 Task: For heading Arial with bold.  font size for heading22,  'Change the font style of data to'Arial Narrow.  and font size to 14,  Change the alignment of both headline & data to Align middle.  In the sheet   Innovate Sales templetes book
Action: Mouse moved to (135, 164)
Screenshot: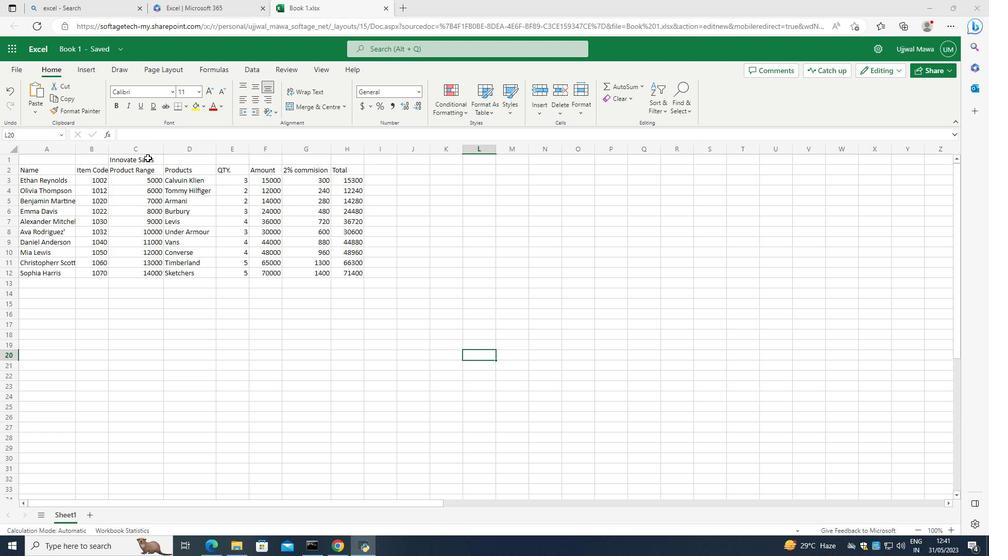 
Action: Mouse pressed left at (135, 164)
Screenshot: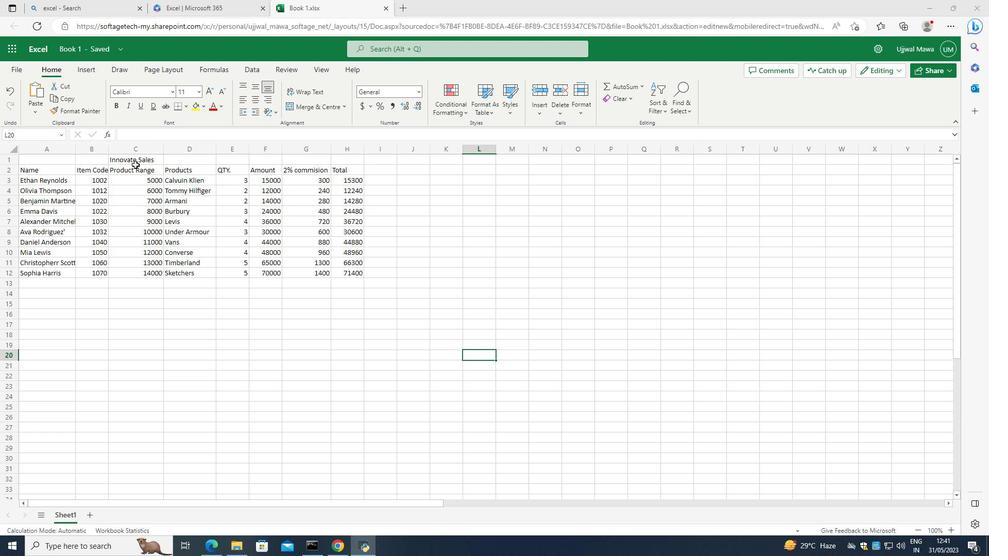 
Action: Mouse moved to (145, 341)
Screenshot: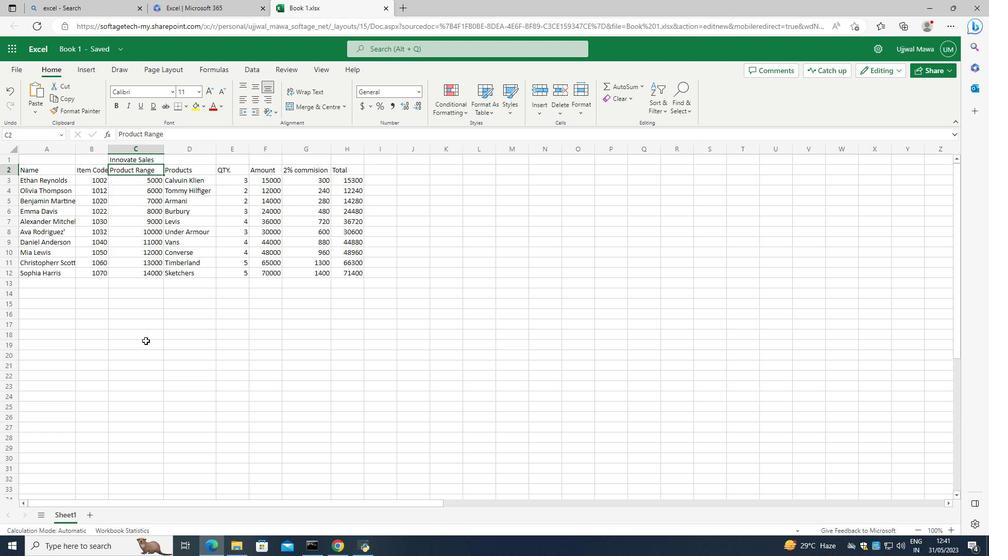 
Action: Mouse pressed left at (145, 341)
Screenshot: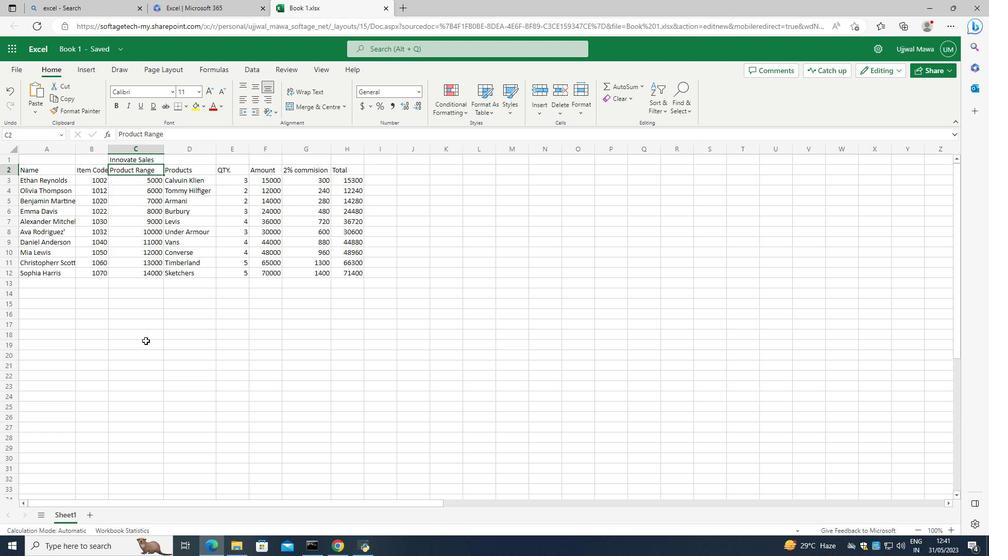 
Action: Mouse moved to (153, 158)
Screenshot: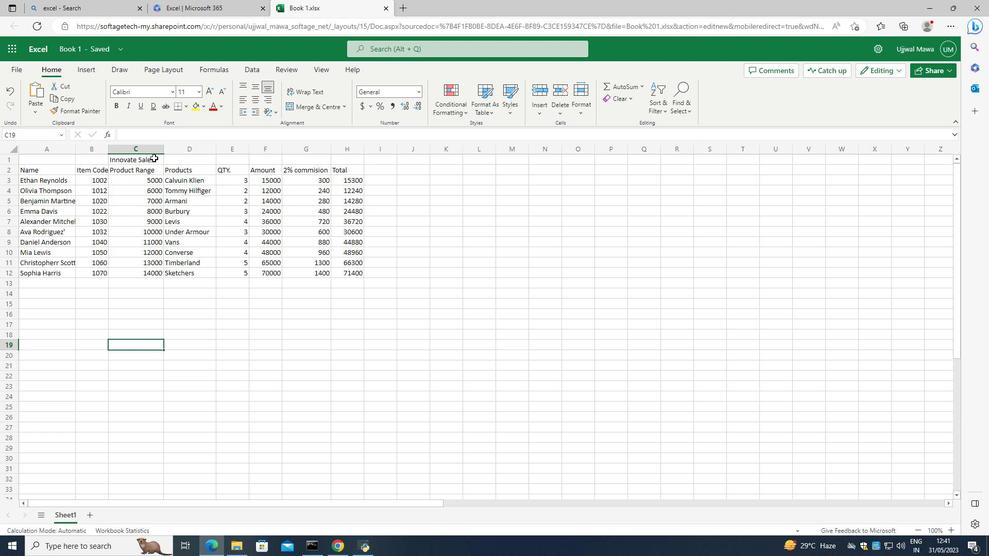 
Action: Mouse pressed left at (153, 158)
Screenshot: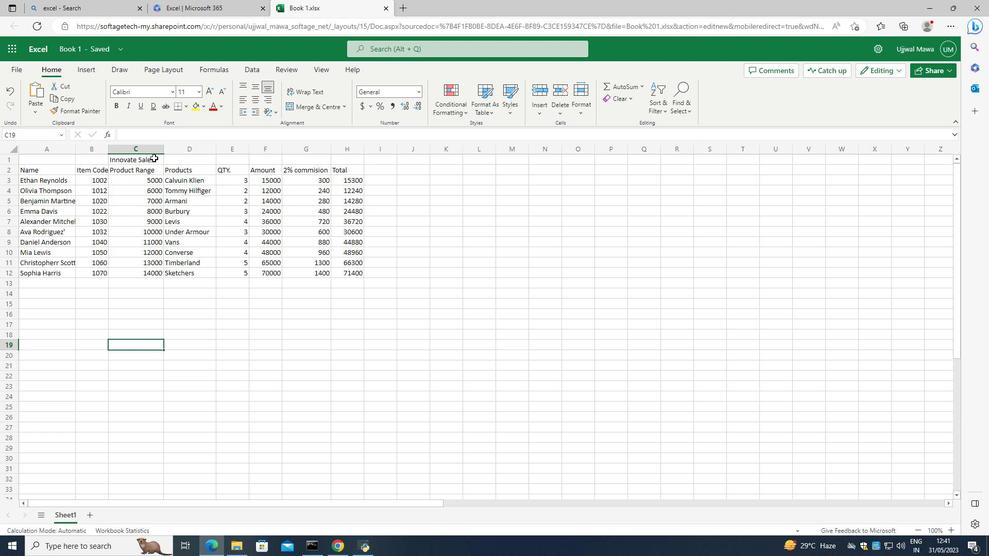 
Action: Mouse moved to (174, 93)
Screenshot: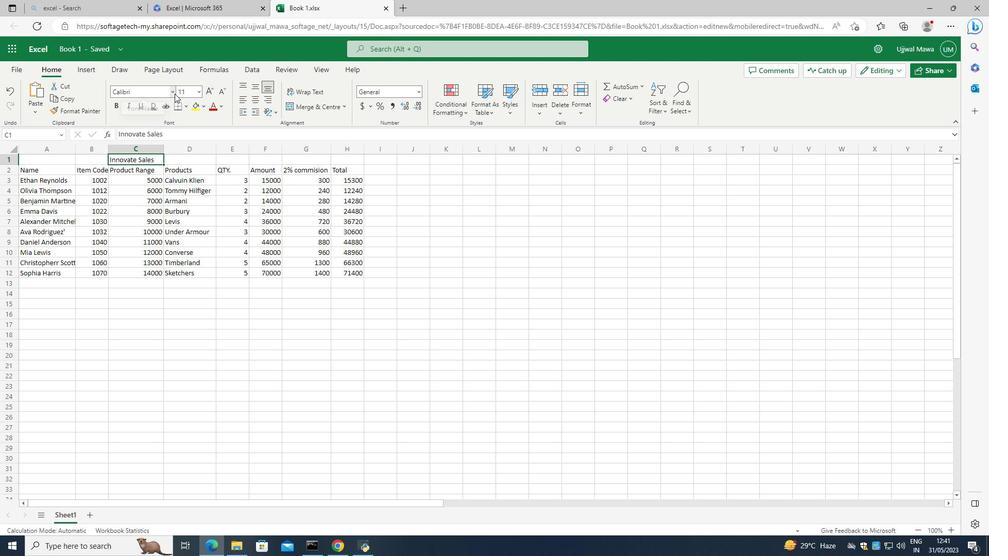 
Action: Mouse pressed left at (174, 93)
Screenshot: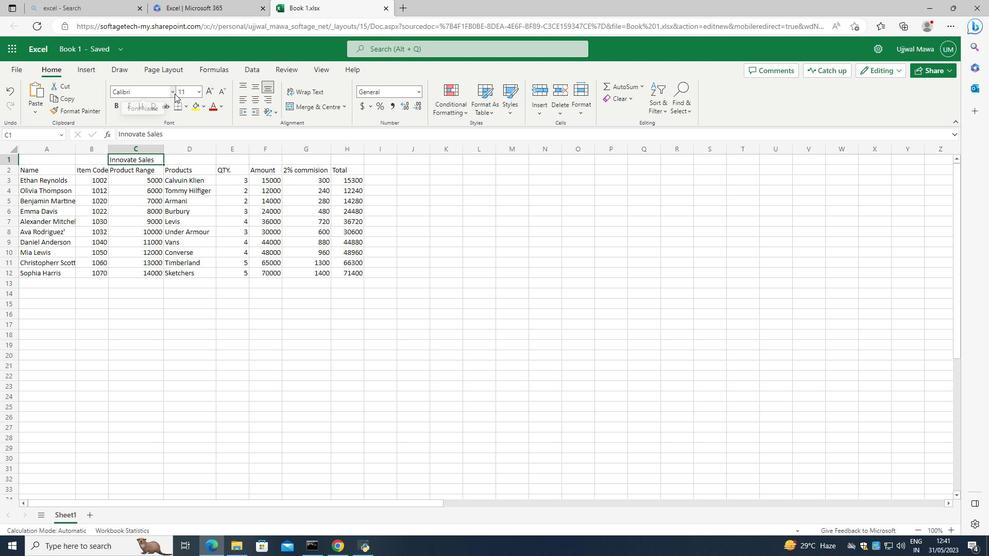 
Action: Mouse moved to (124, 108)
Screenshot: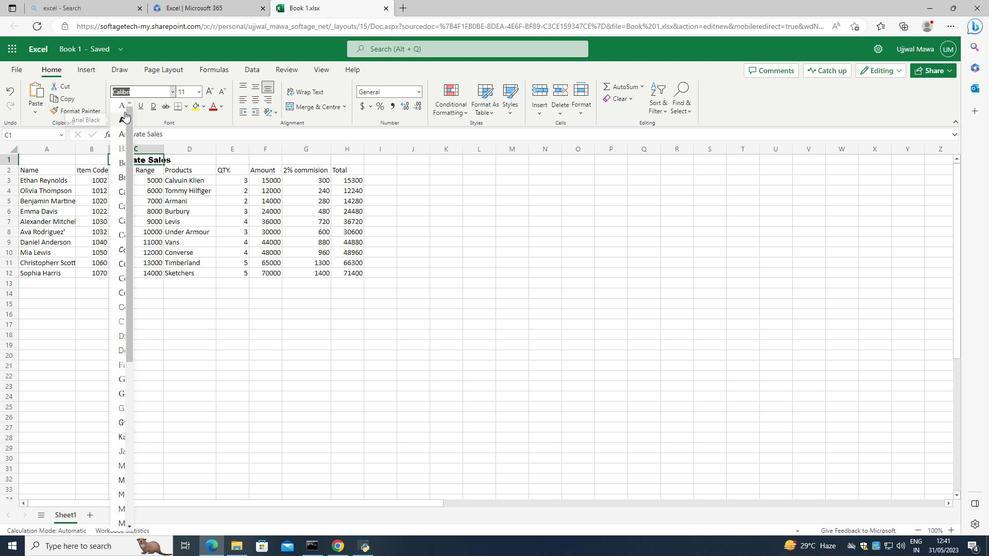 
Action: Mouse pressed left at (124, 108)
Screenshot: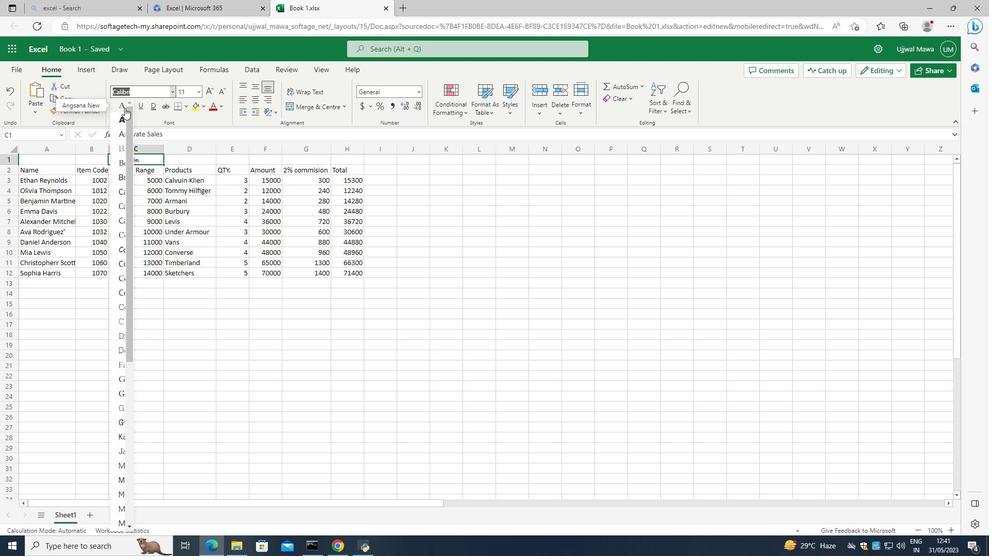 
Action: Mouse moved to (172, 91)
Screenshot: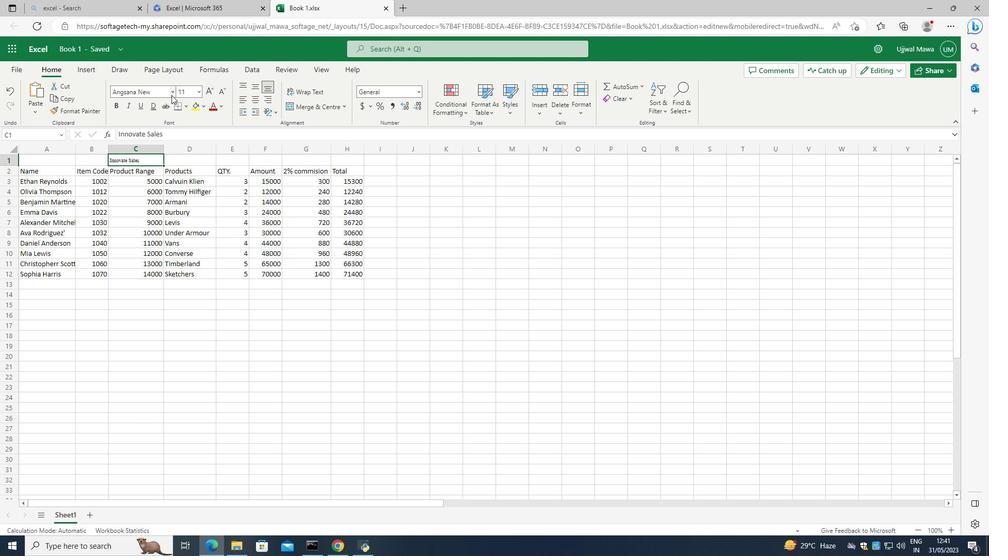 
Action: Mouse pressed left at (172, 91)
Screenshot: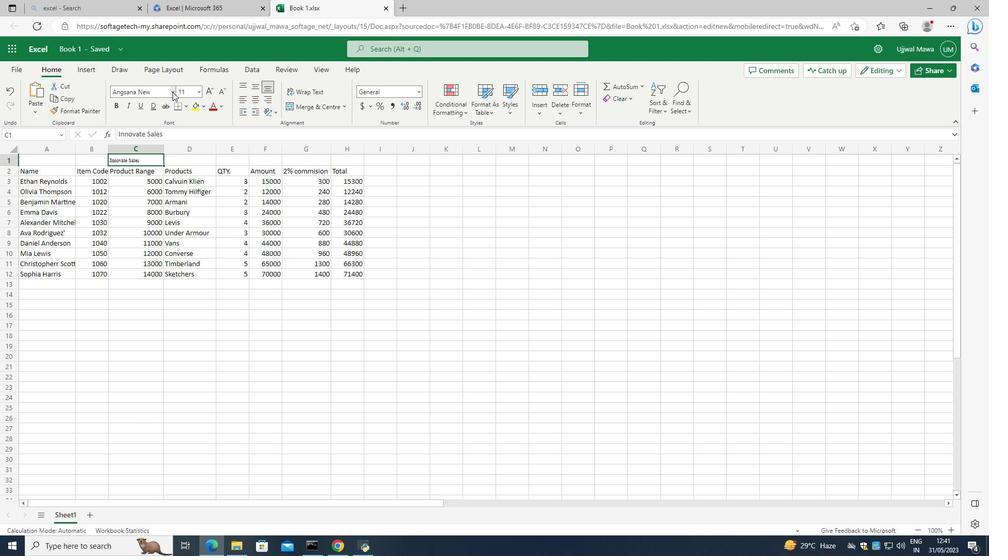 
Action: Mouse moved to (128, 139)
Screenshot: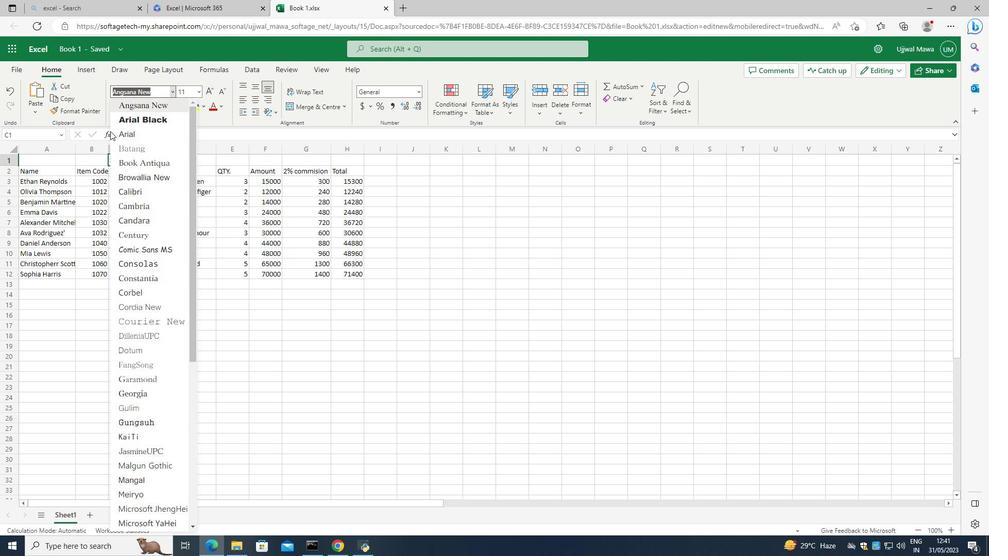 
Action: Mouse pressed left at (128, 139)
Screenshot: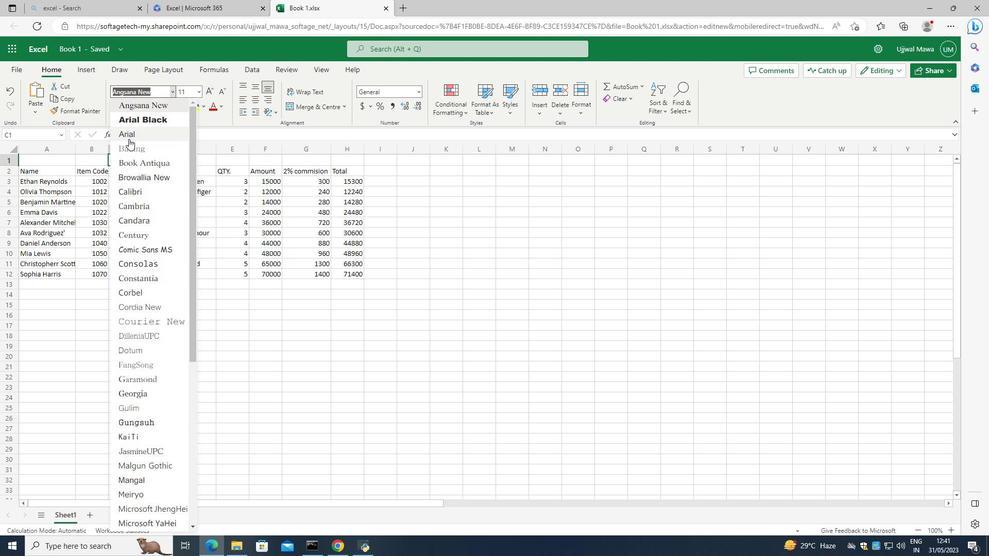 
Action: Mouse moved to (117, 102)
Screenshot: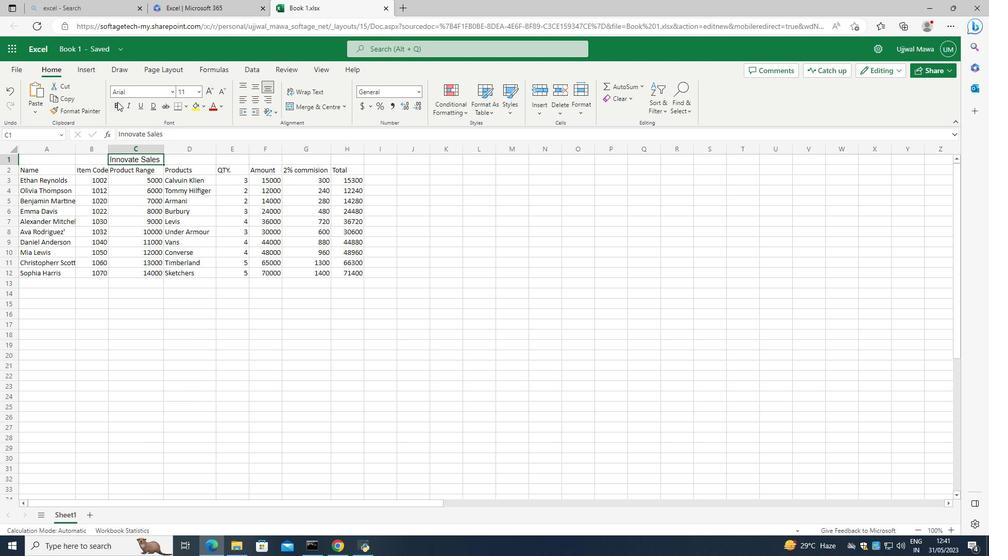 
Action: Mouse pressed left at (117, 102)
Screenshot: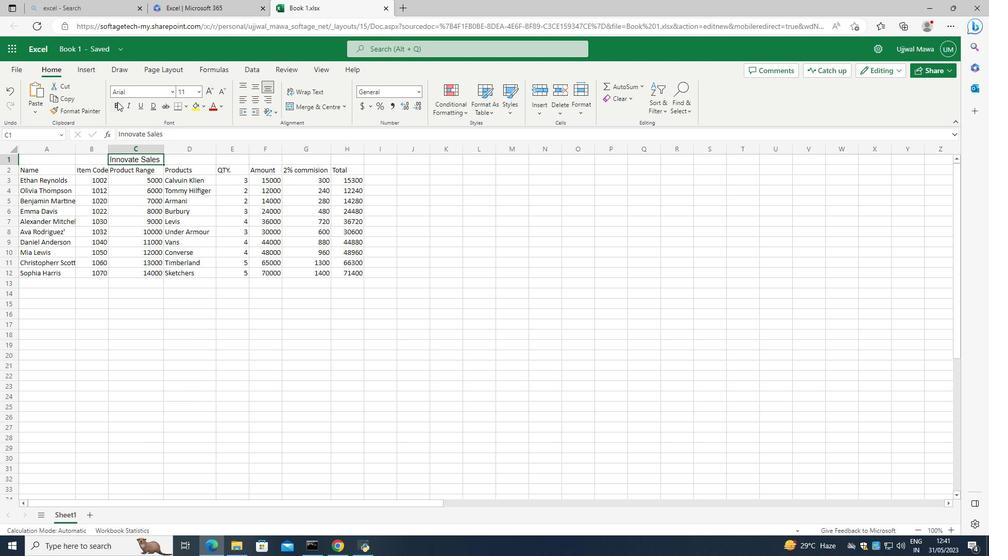 
Action: Mouse moved to (190, 92)
Screenshot: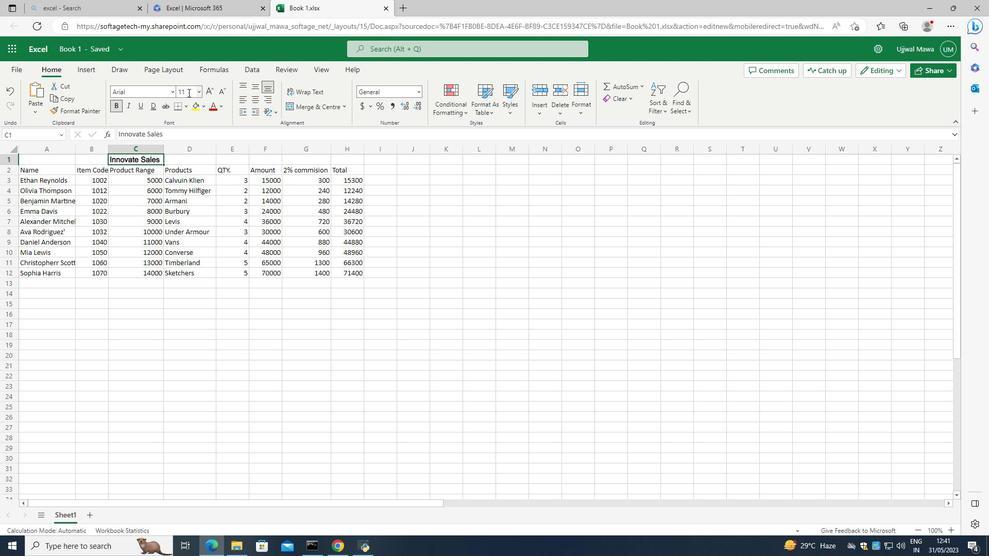 
Action: Mouse pressed left at (190, 92)
Screenshot: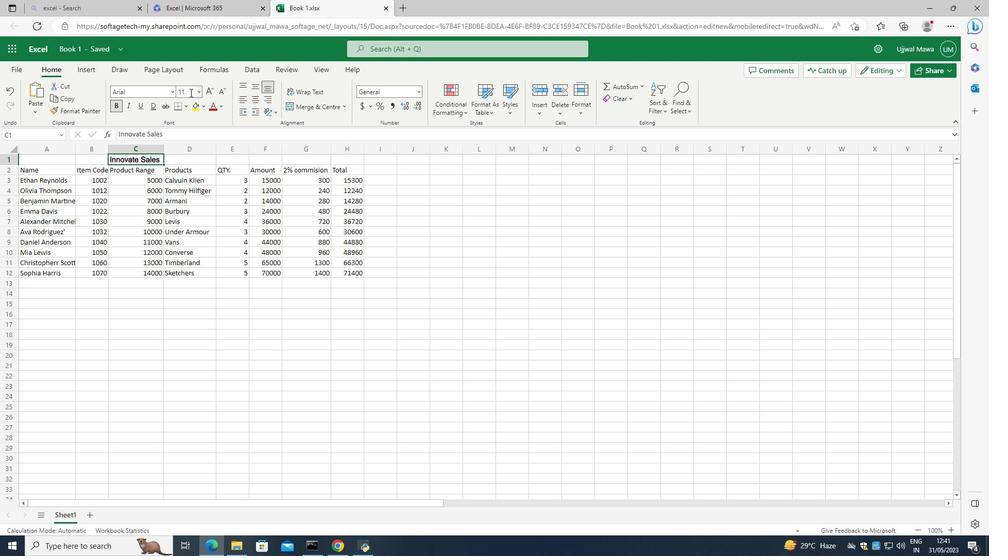 
Action: Mouse moved to (197, 92)
Screenshot: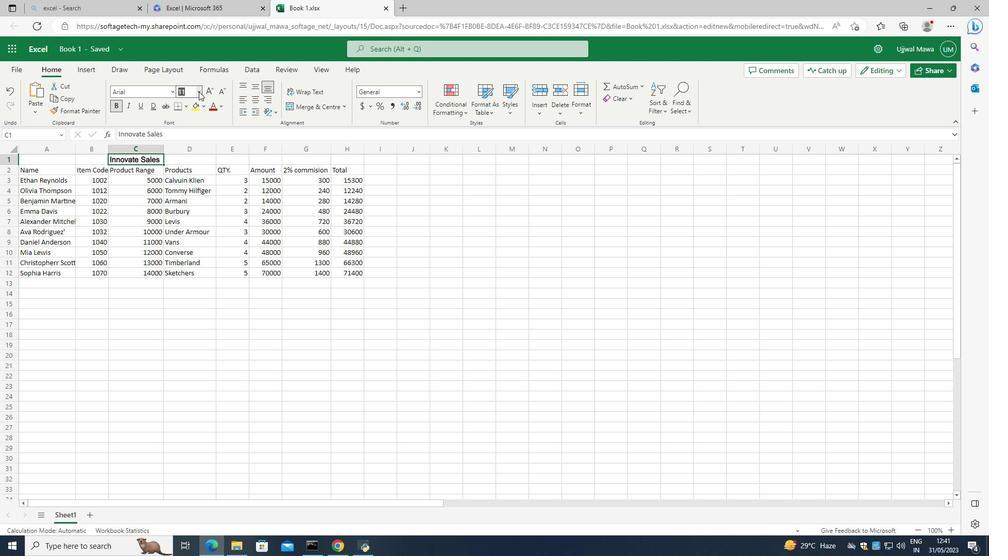 
Action: Mouse pressed left at (197, 92)
Screenshot: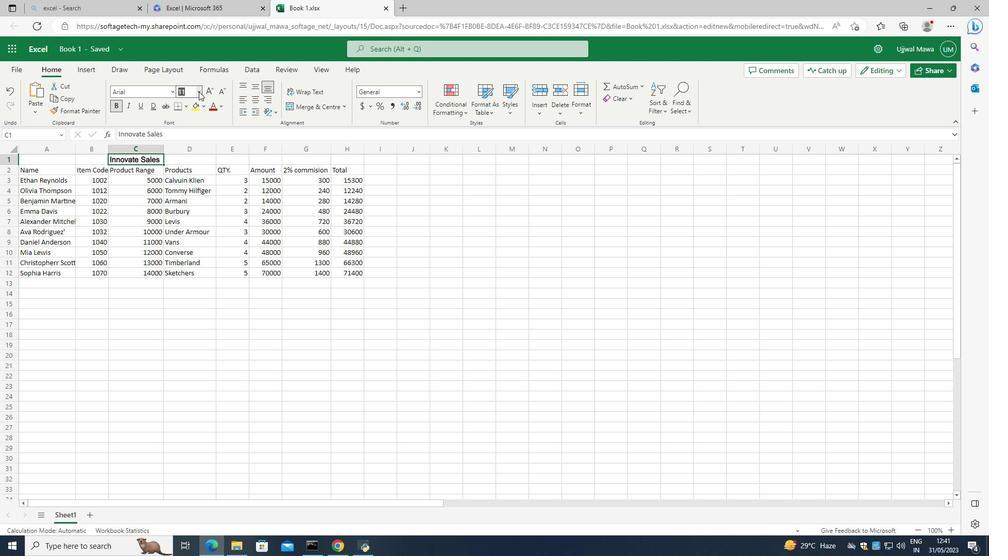 
Action: Mouse moved to (185, 90)
Screenshot: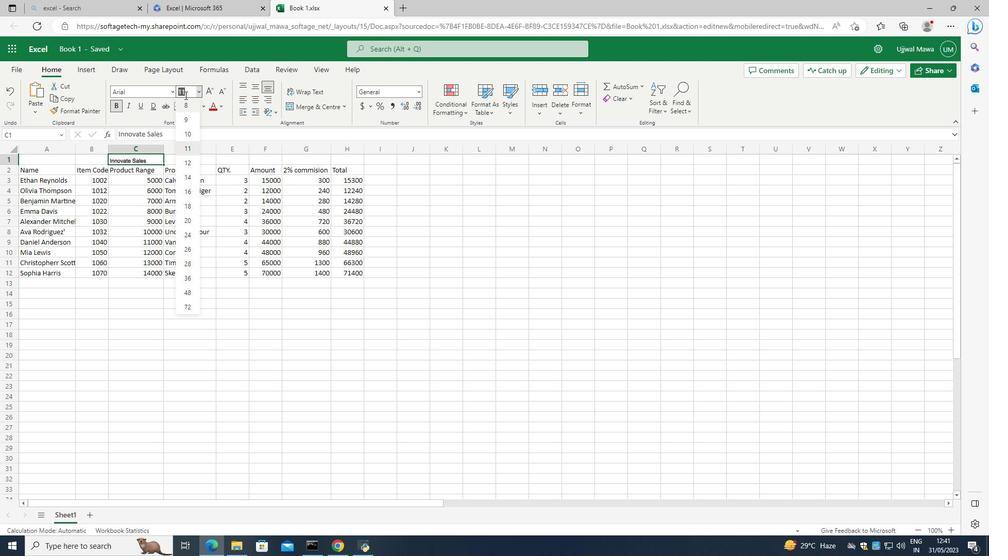 
Action: Mouse pressed left at (185, 90)
Screenshot: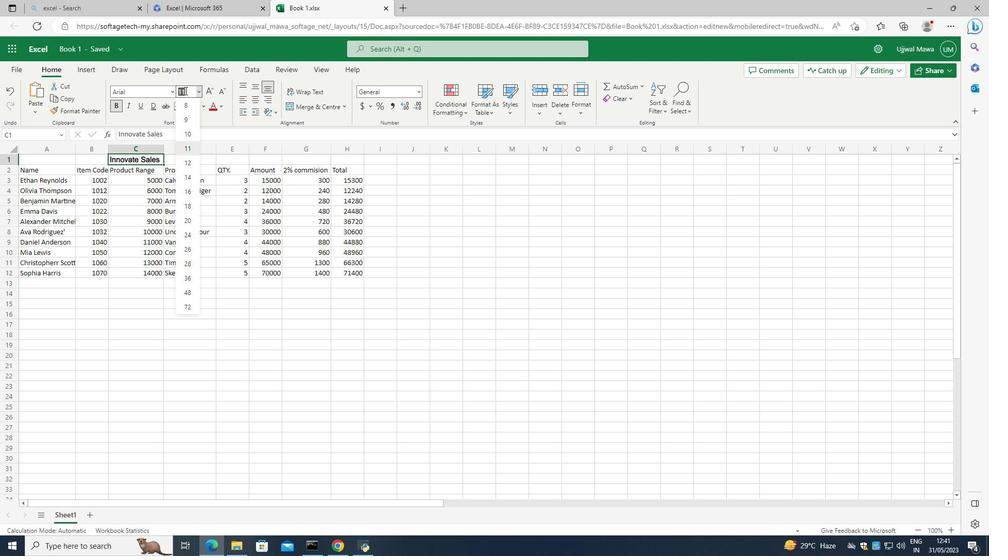 
Action: Mouse moved to (183, 90)
Screenshot: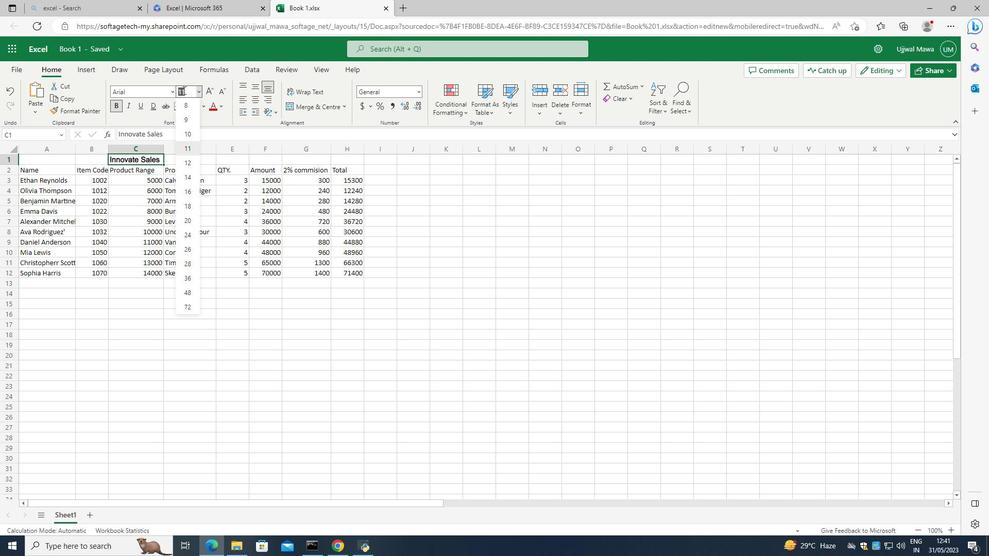 
Action: Key pressed 22<Key.enter>
Screenshot: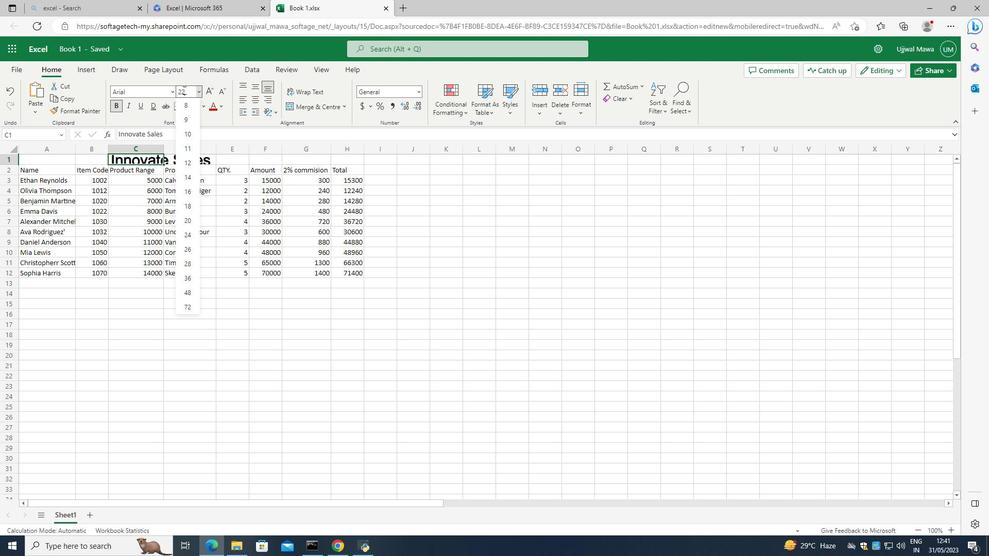 
Action: Mouse moved to (117, 329)
Screenshot: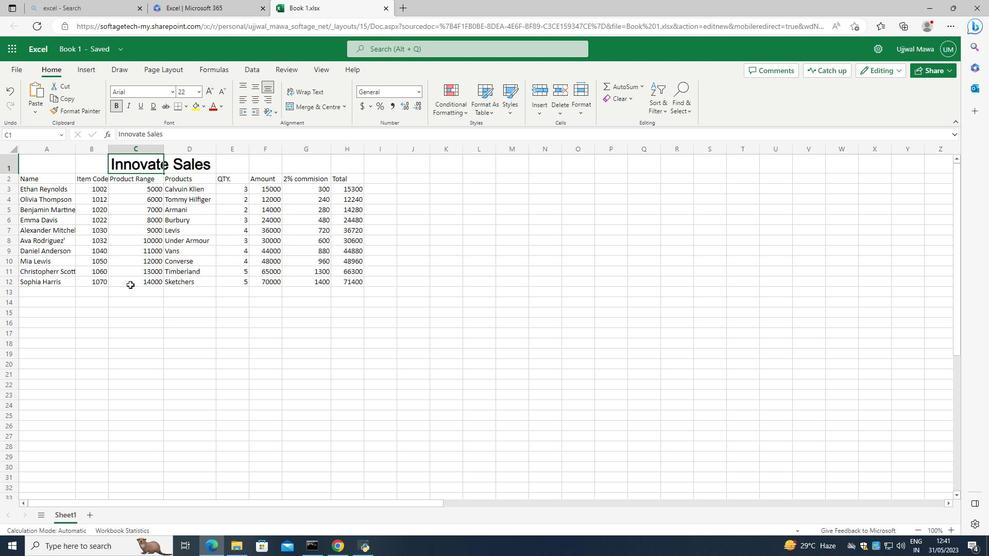 
Action: Mouse pressed left at (117, 329)
Screenshot: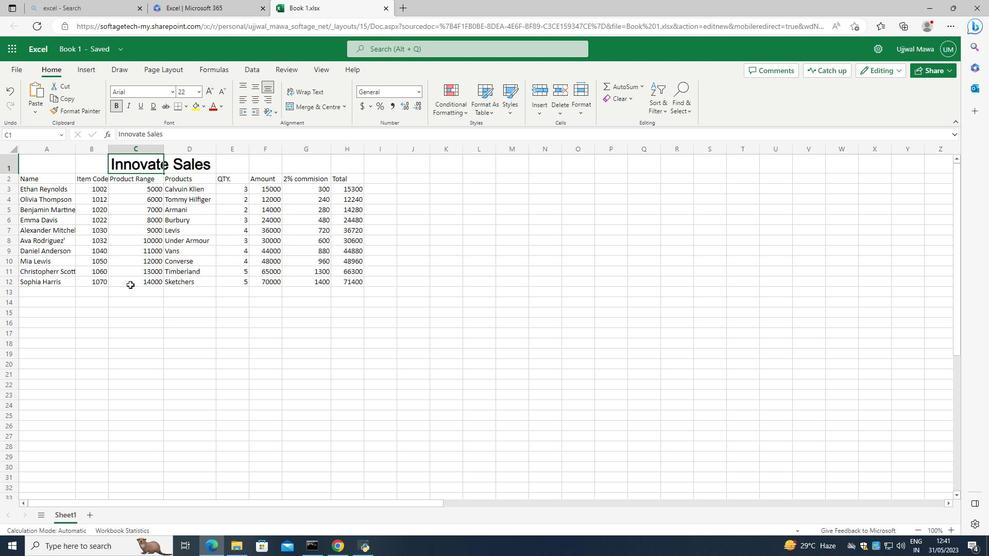 
Action: Mouse moved to (39, 184)
Screenshot: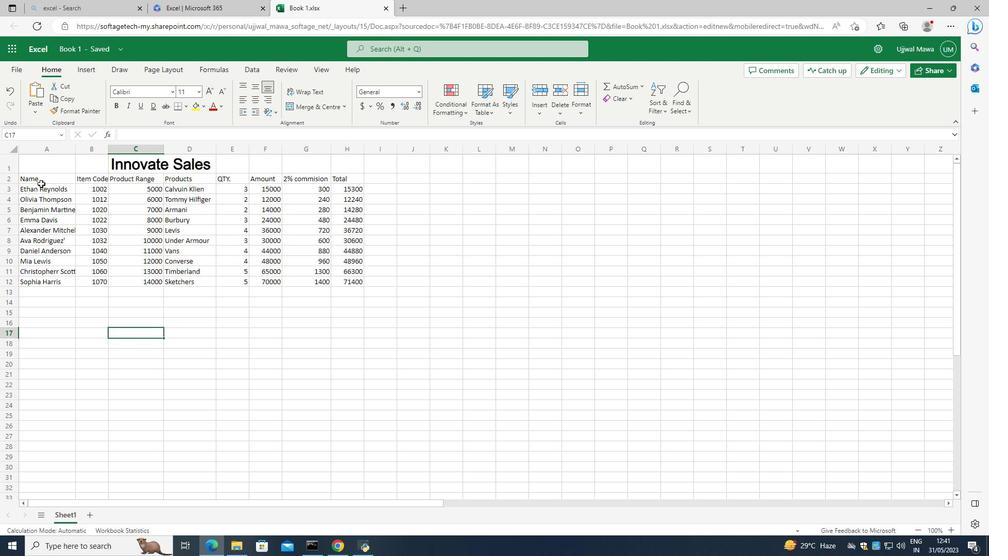 
Action: Mouse pressed left at (39, 184)
Screenshot: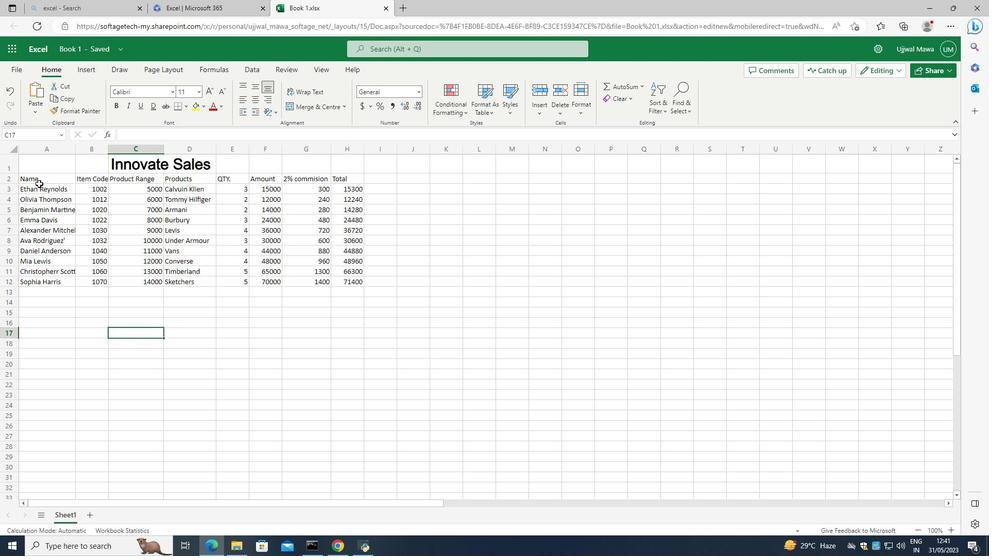 
Action: Mouse moved to (314, 331)
Screenshot: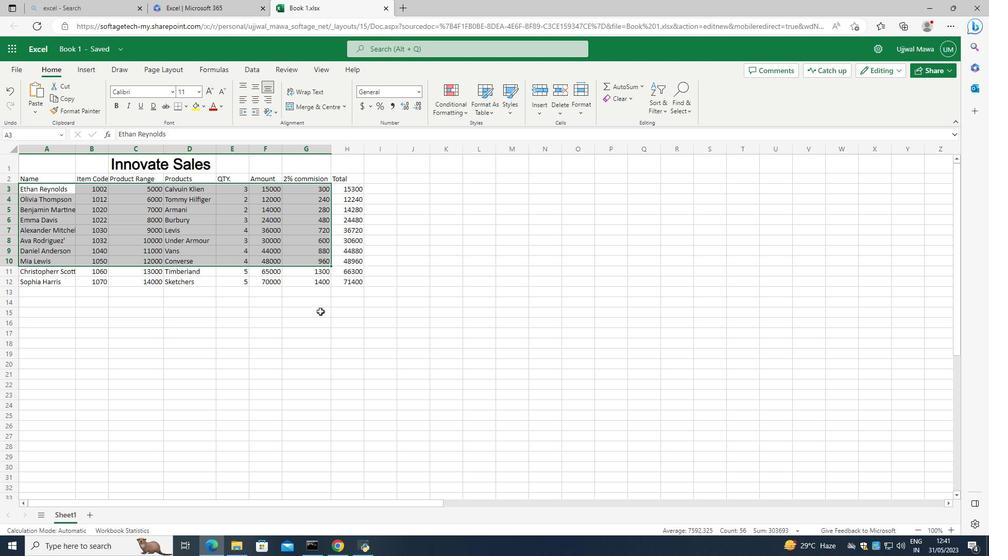 
Action: Mouse pressed left at (314, 331)
Screenshot: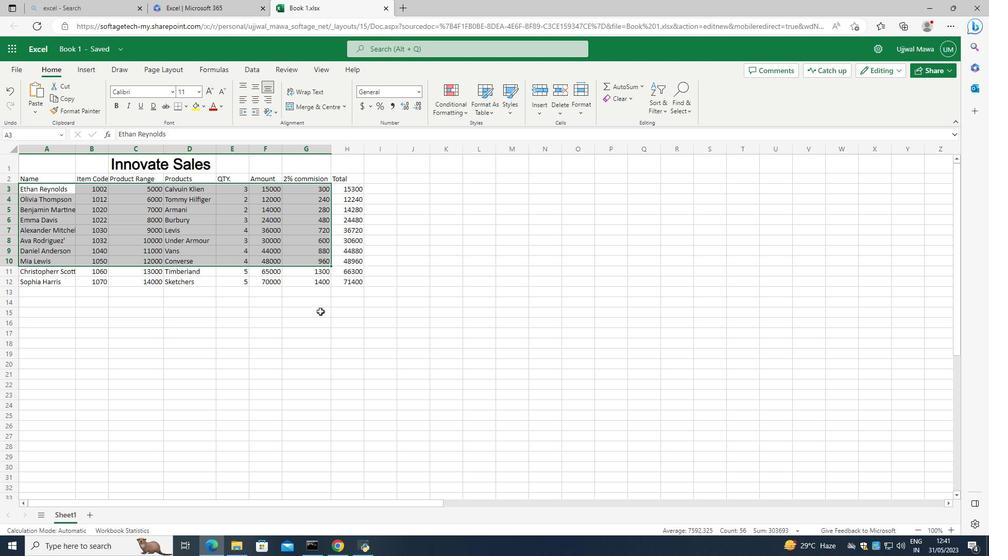 
Action: Mouse moved to (347, 282)
Screenshot: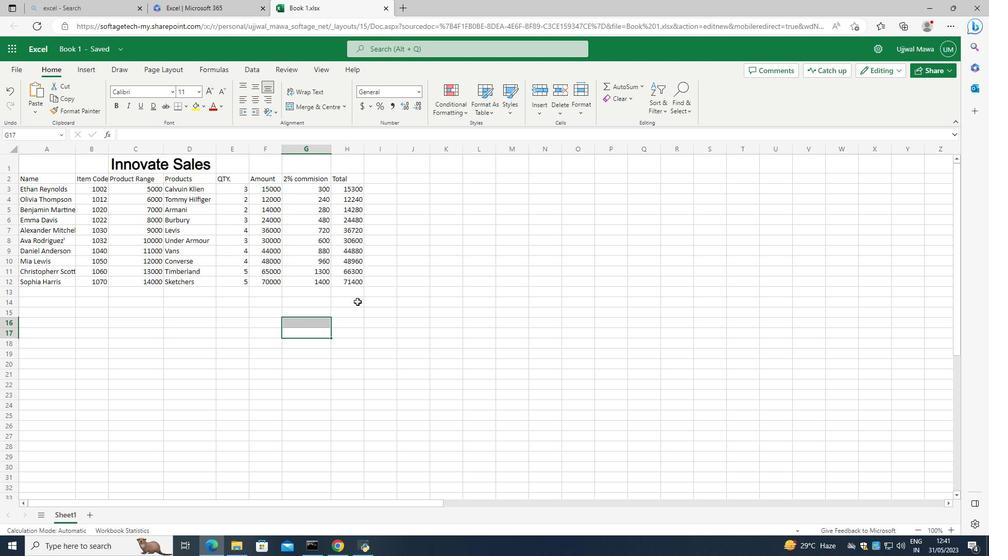 
Action: Mouse pressed left at (347, 282)
Screenshot: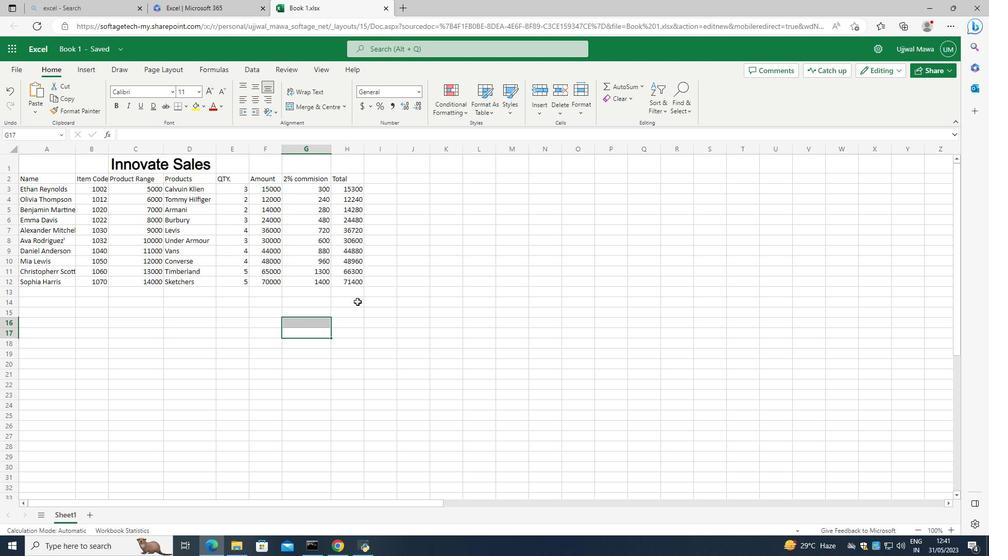 
Action: Mouse moved to (30, 179)
Screenshot: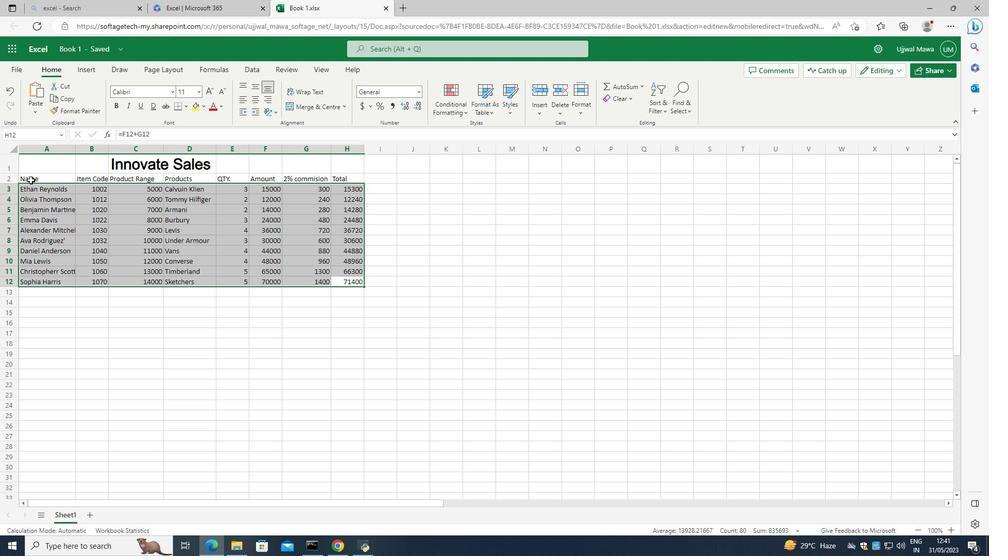 
Action: Mouse pressed left at (30, 179)
Screenshot: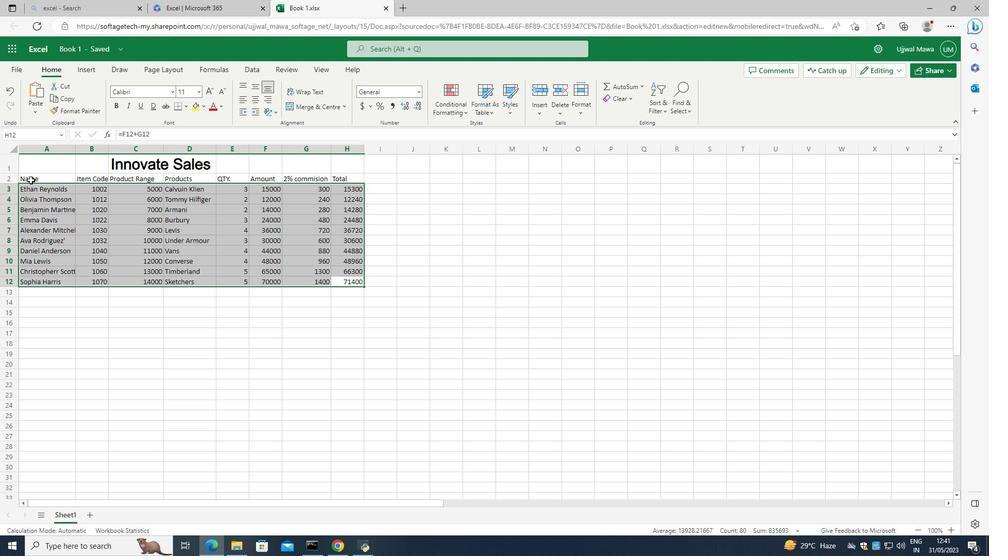 
Action: Mouse moved to (169, 86)
Screenshot: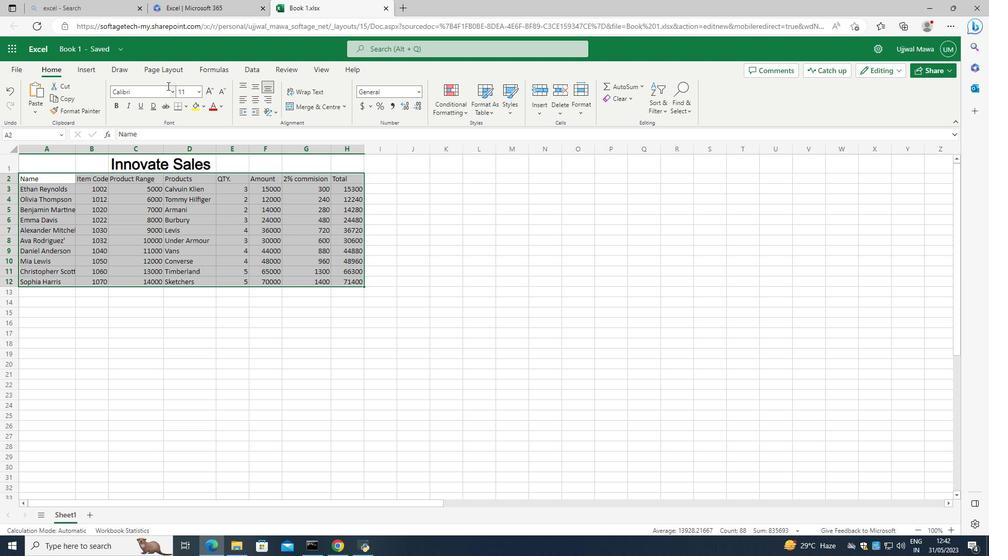 
Action: Mouse pressed left at (169, 86)
Screenshot: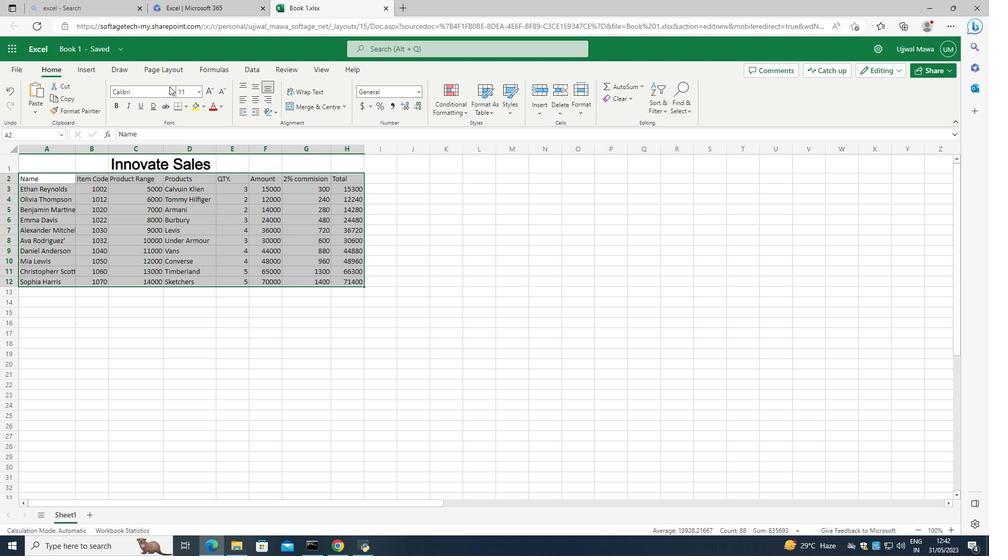 
Action: Mouse moved to (141, 137)
Screenshot: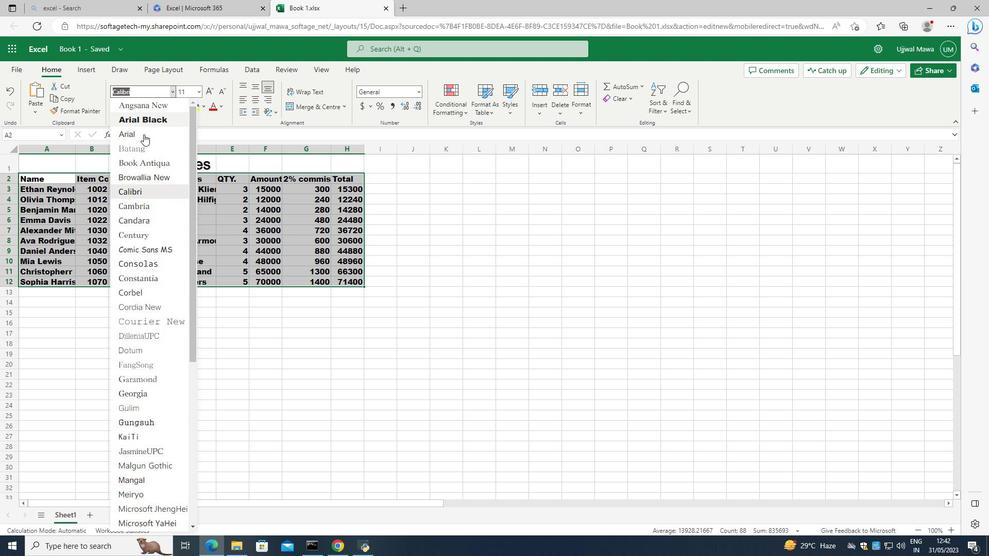 
Action: Mouse pressed left at (141, 137)
Screenshot: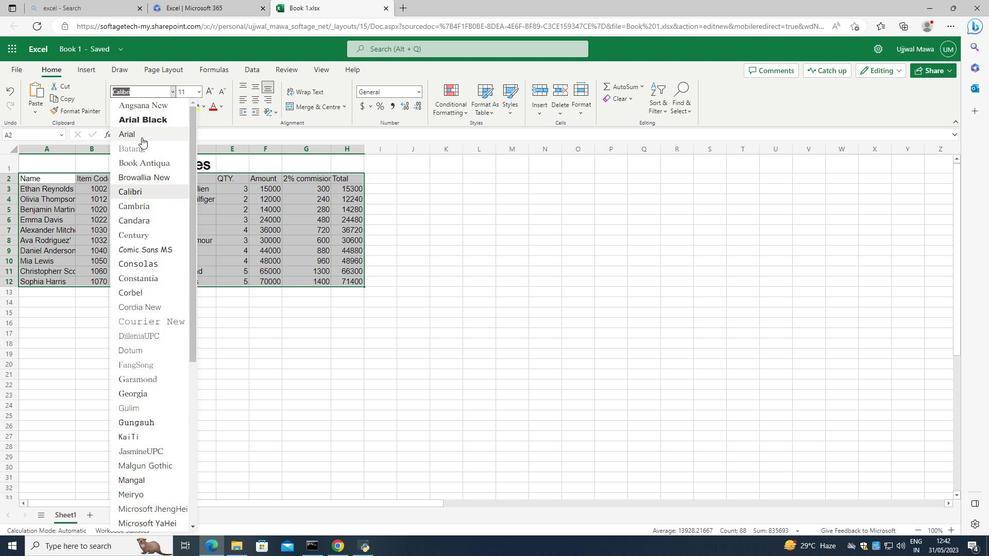 
Action: Mouse moved to (202, 90)
Screenshot: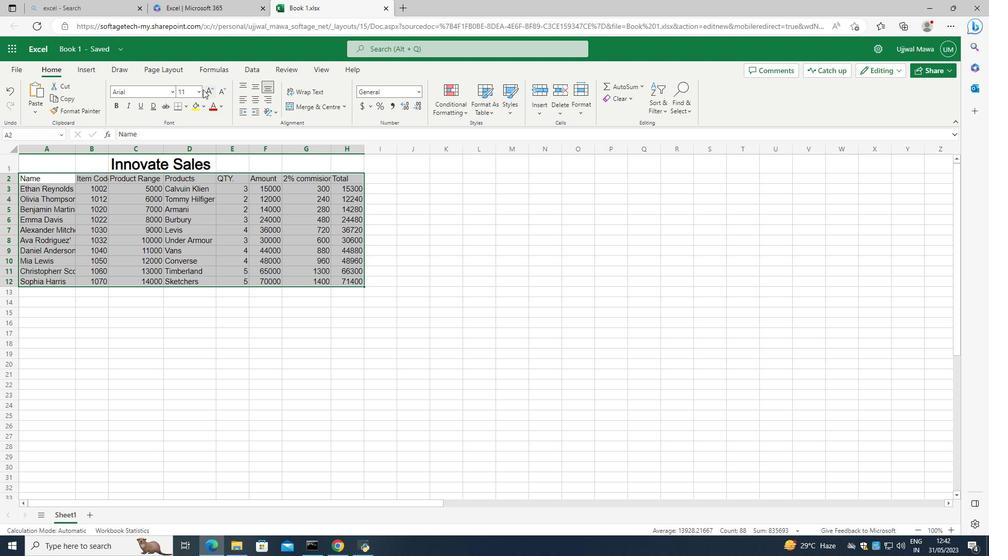 
Action: Mouse pressed left at (202, 90)
Screenshot: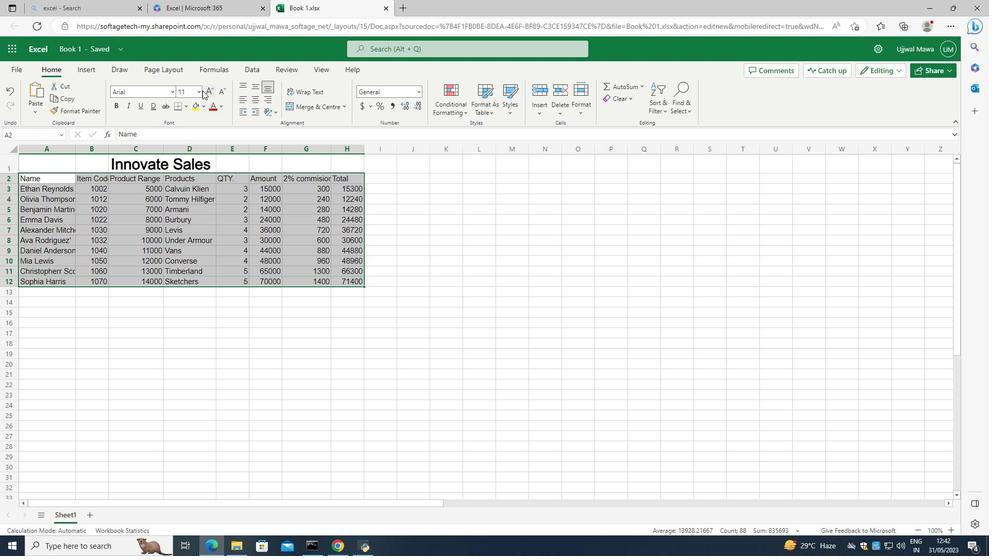 
Action: Mouse moved to (200, 92)
Screenshot: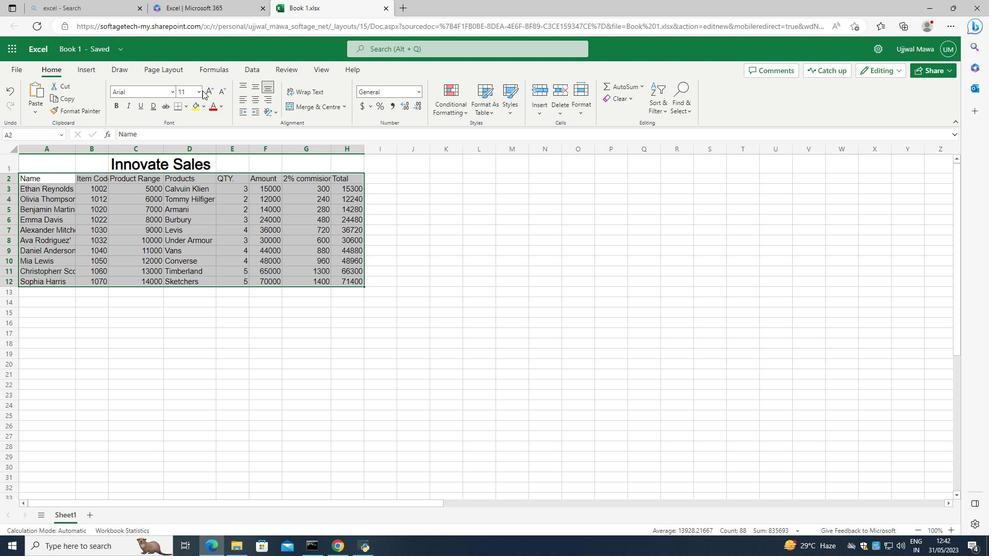 
Action: Mouse pressed left at (200, 92)
Screenshot: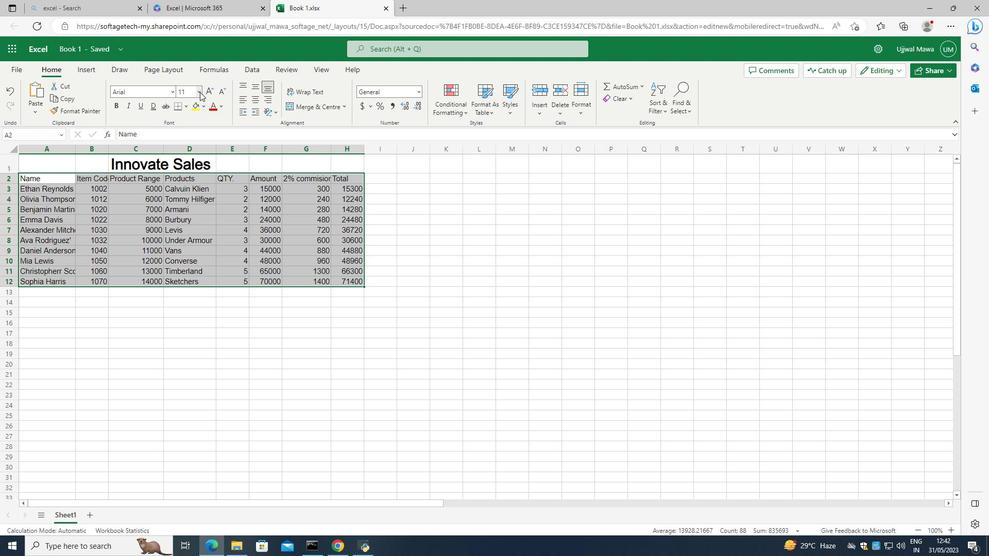 
Action: Mouse moved to (184, 178)
Screenshot: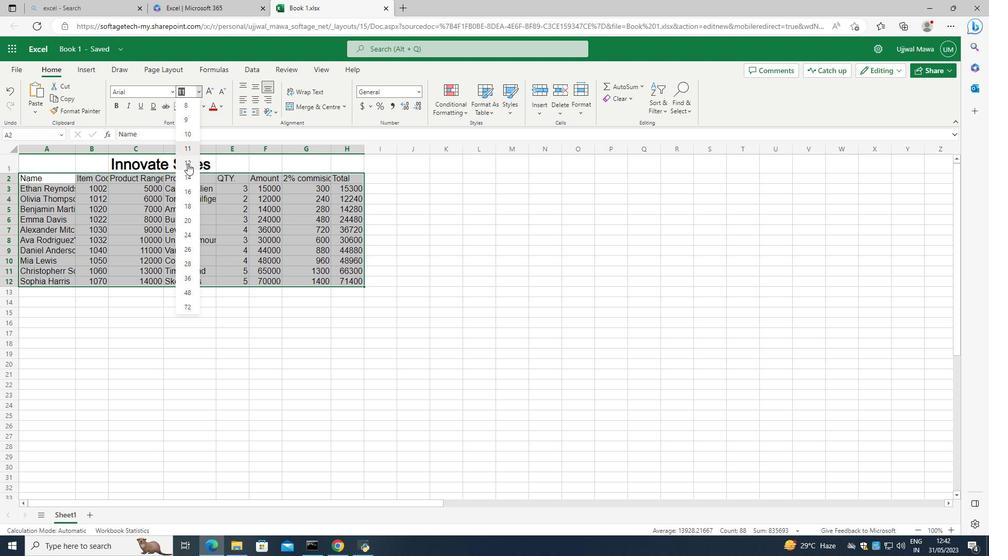 
Action: Mouse pressed left at (184, 178)
Screenshot: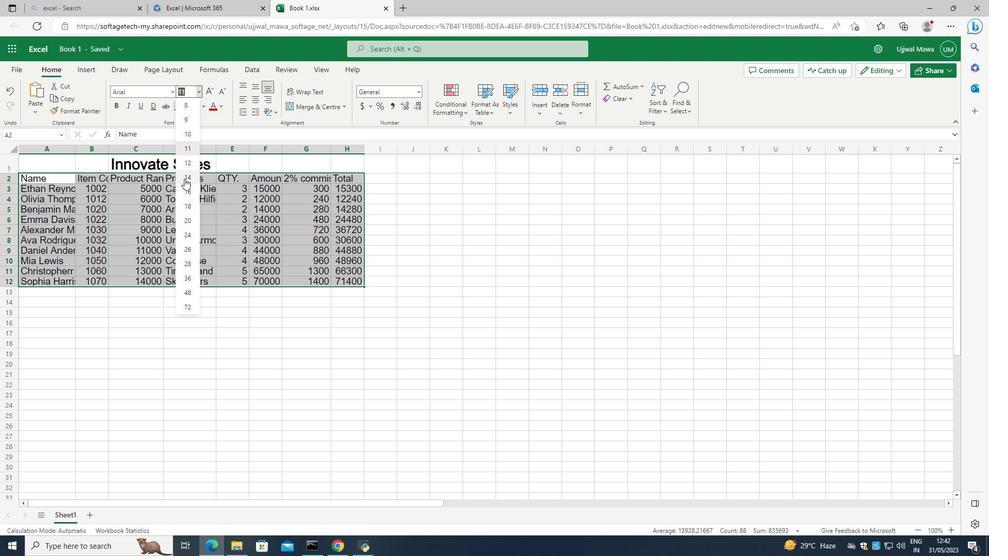
Action: Mouse moved to (140, 213)
Screenshot: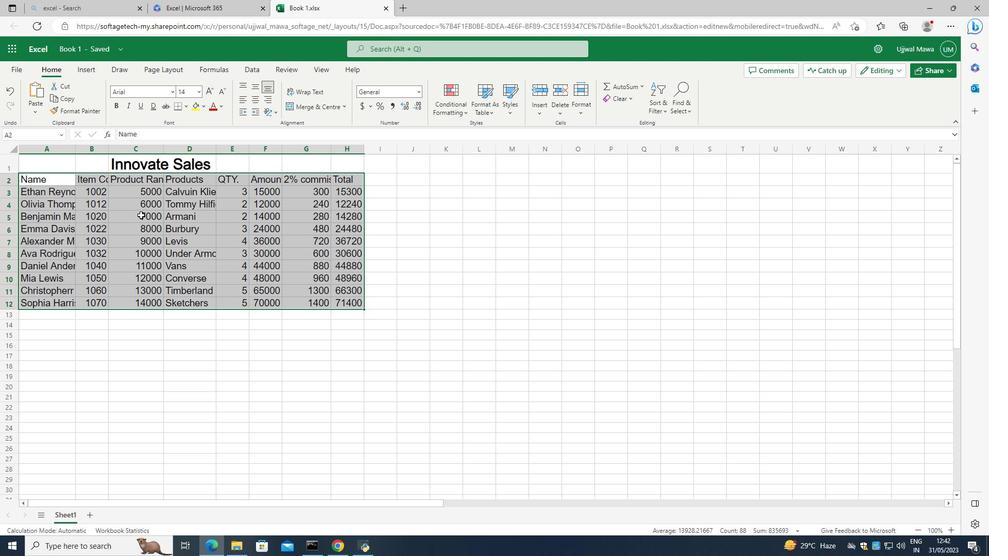 
Action: Mouse pressed left at (140, 213)
Screenshot: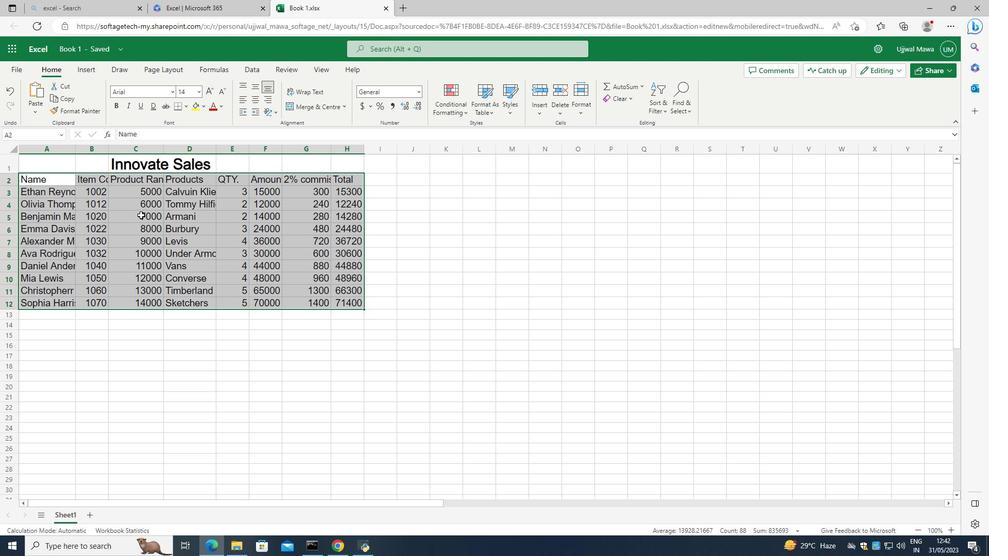 
Action: Mouse moved to (50, 159)
Screenshot: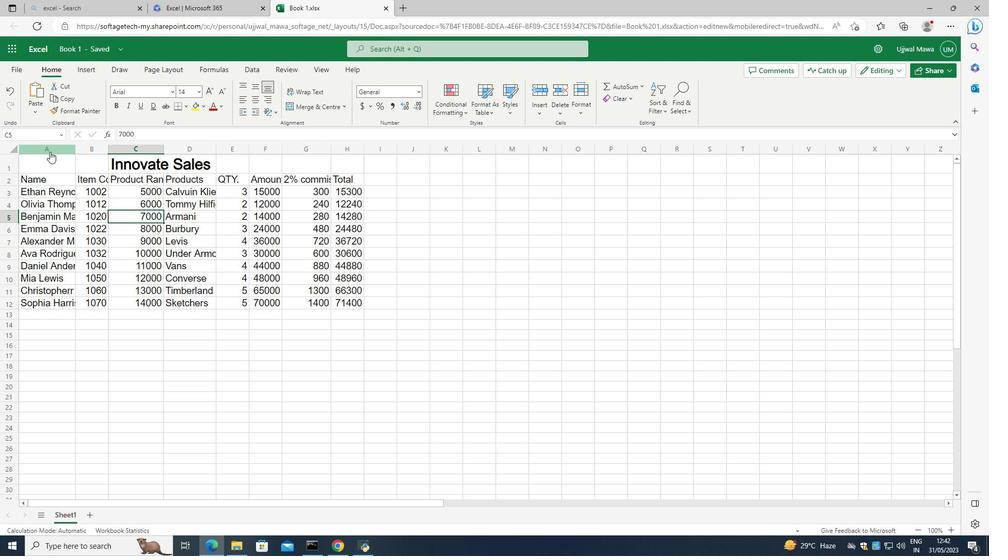 
Action: Mouse pressed left at (50, 159)
Screenshot: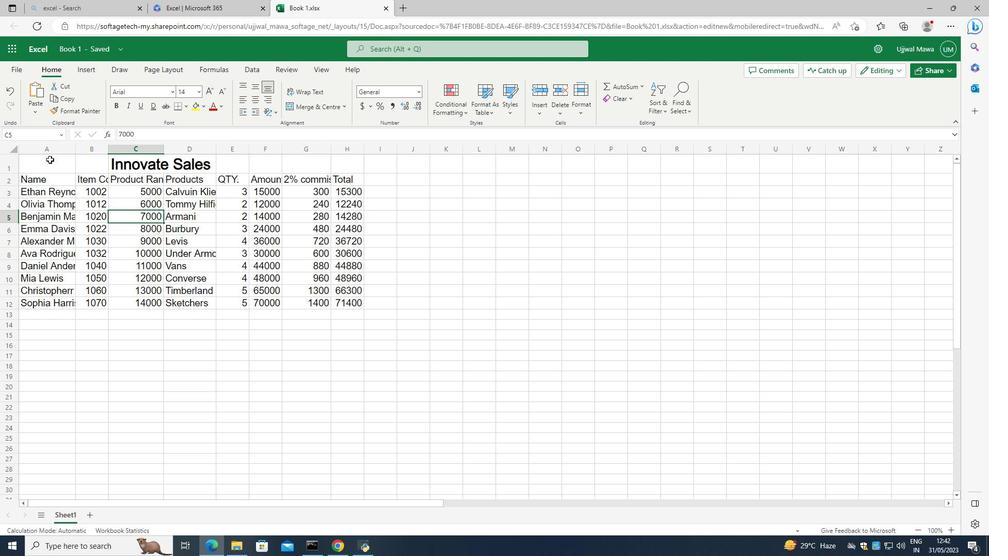 
Action: Mouse moved to (101, 188)
Screenshot: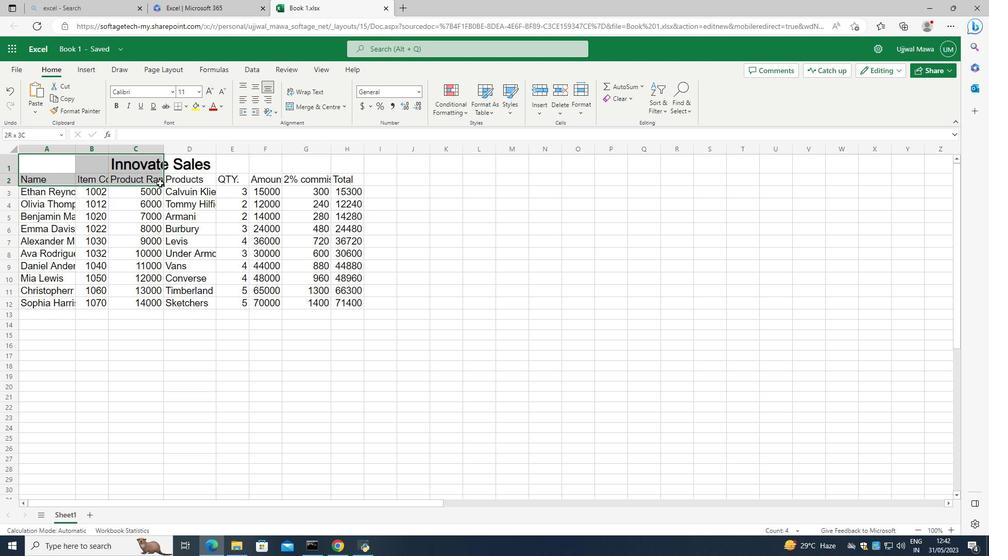 
Action: Mouse pressed left at (101, 188)
Screenshot: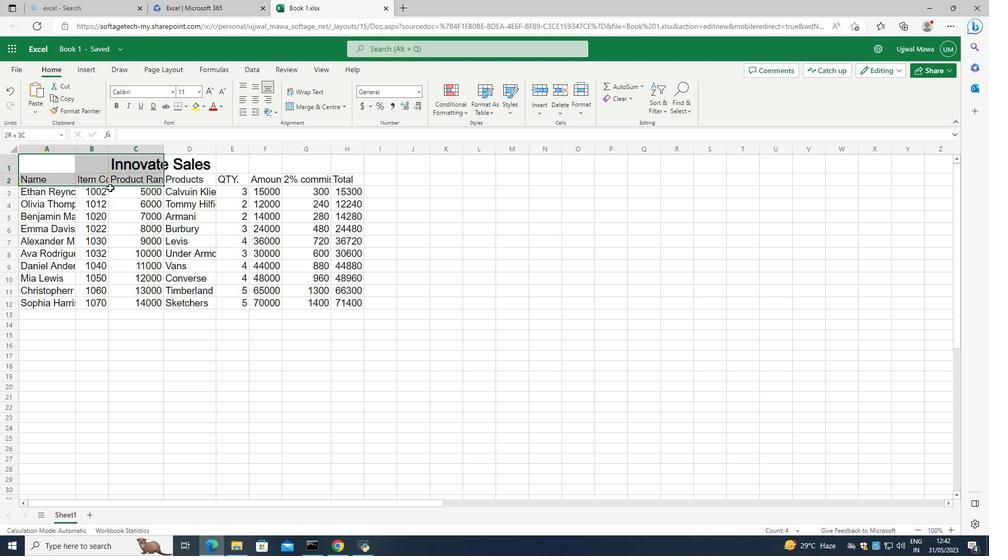 
Action: Mouse moved to (91, 172)
Screenshot: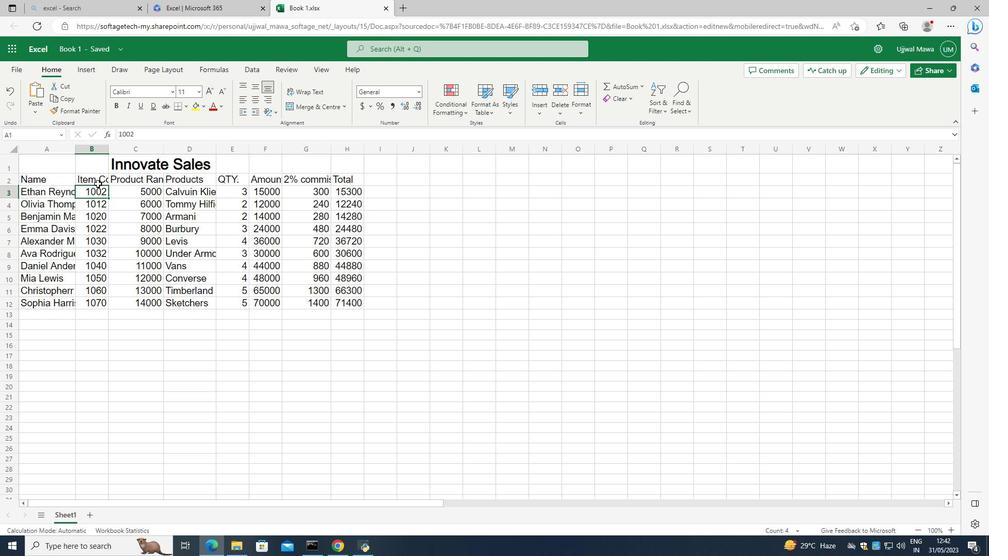 
Action: Mouse pressed left at (91, 172)
Screenshot: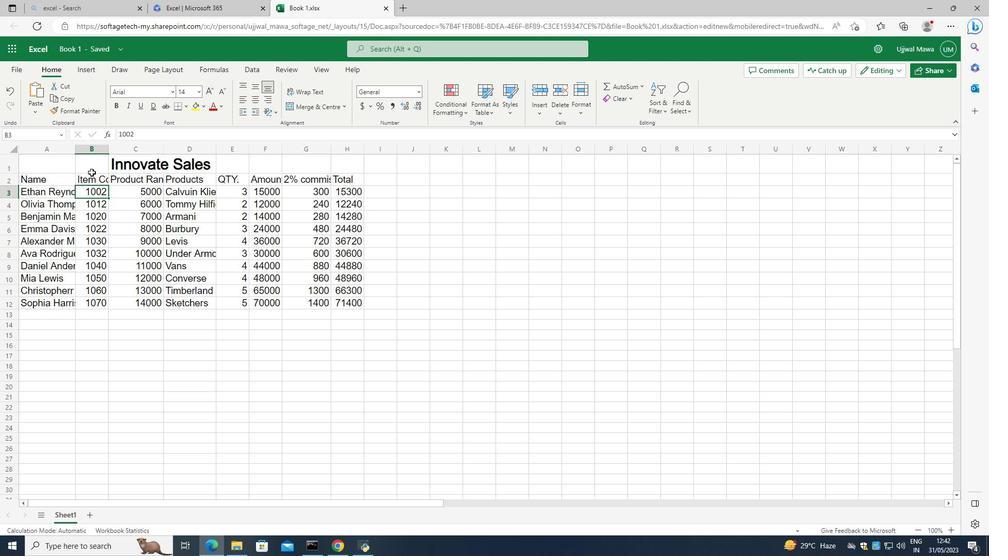 
Action: Mouse moved to (107, 151)
Screenshot: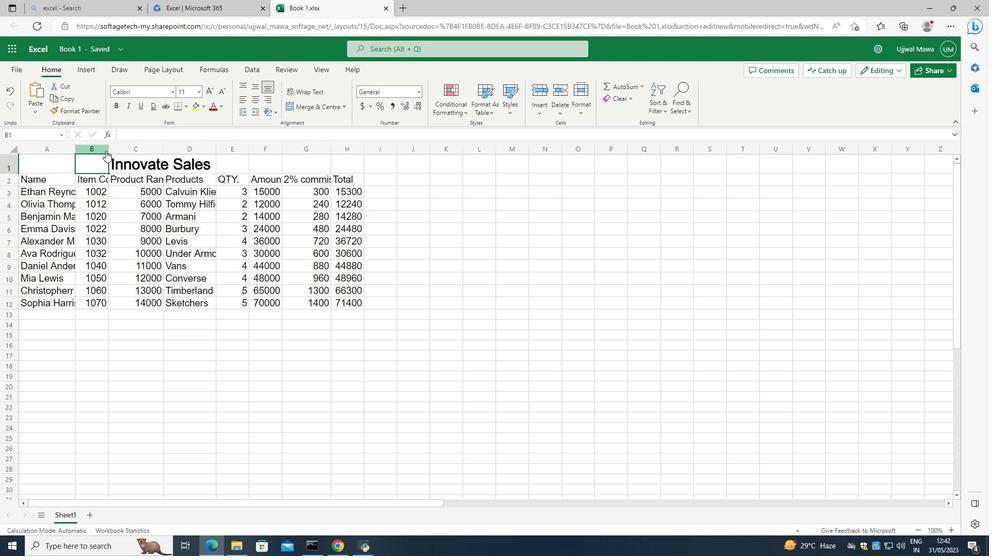 
Action: Mouse pressed left at (107, 151)
Screenshot: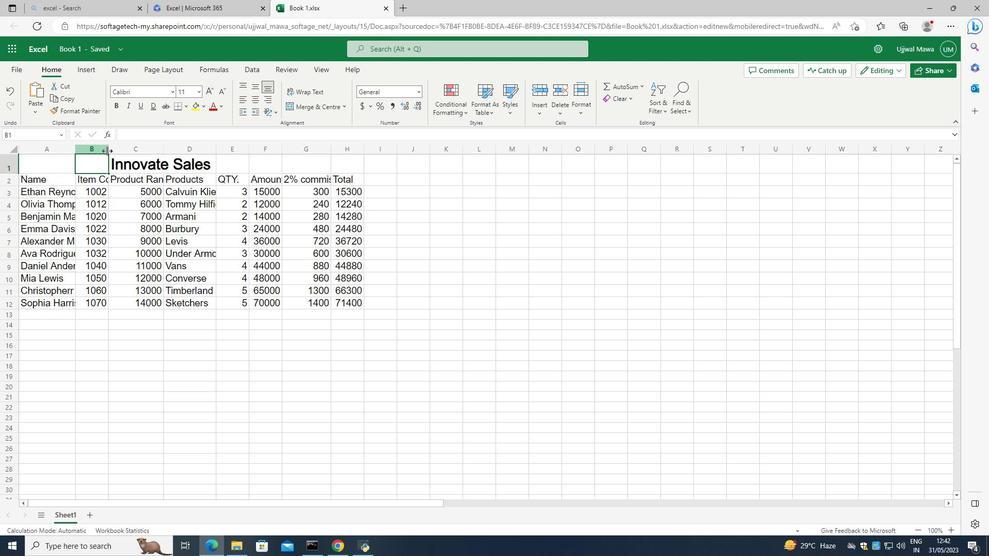 
Action: Mouse moved to (110, 150)
Screenshot: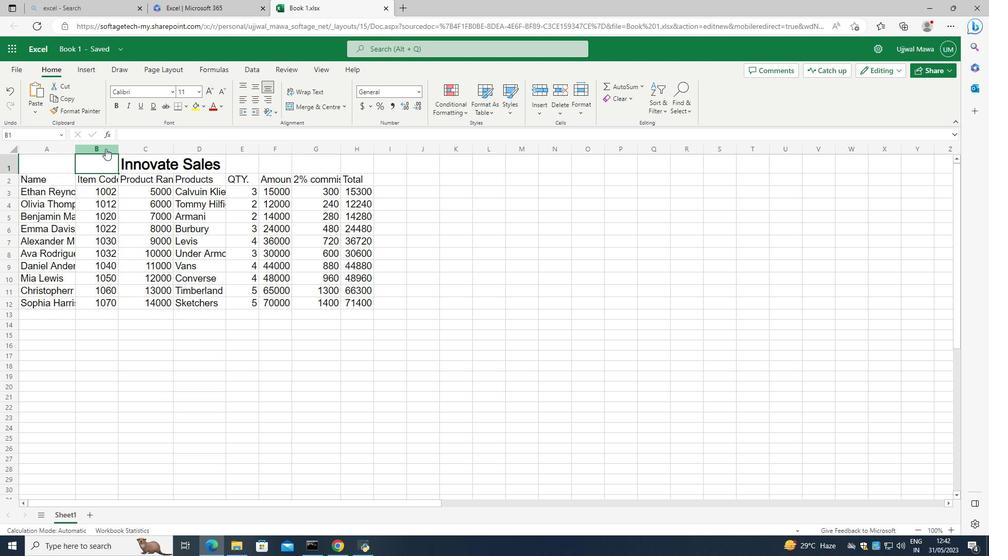 
Action: Mouse pressed left at (110, 150)
Screenshot: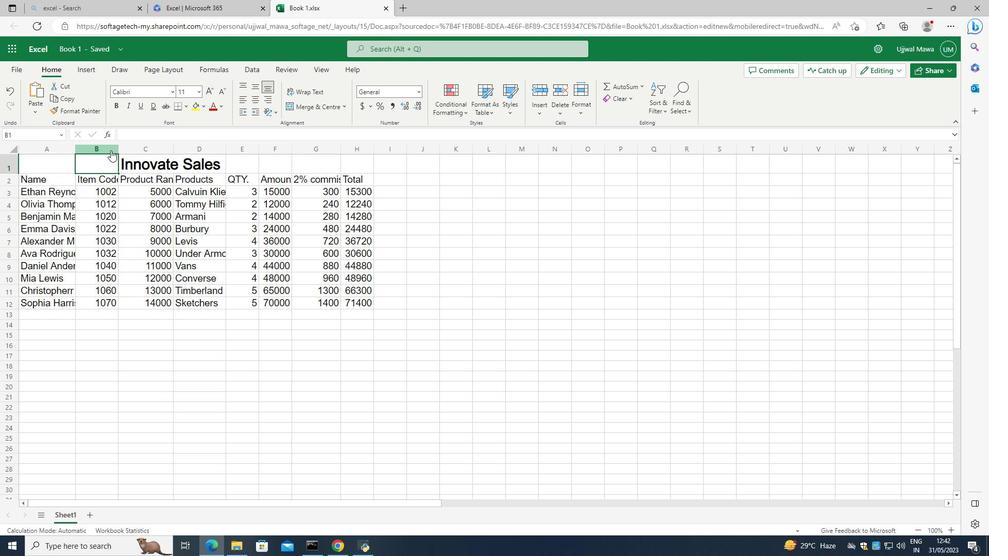 
Action: Mouse moved to (120, 152)
Screenshot: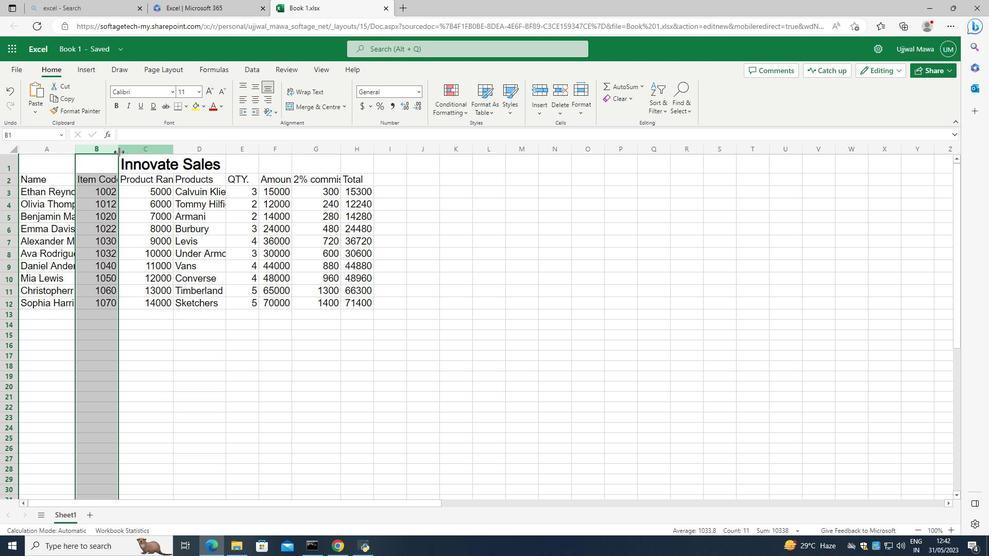 
Action: Mouse pressed left at (120, 152)
Screenshot: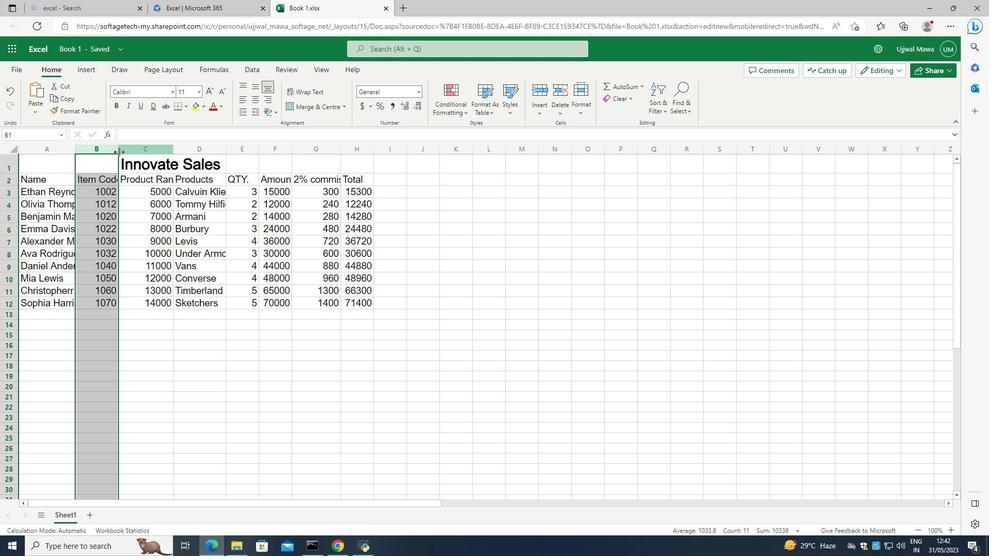 
Action: Mouse moved to (189, 233)
Screenshot: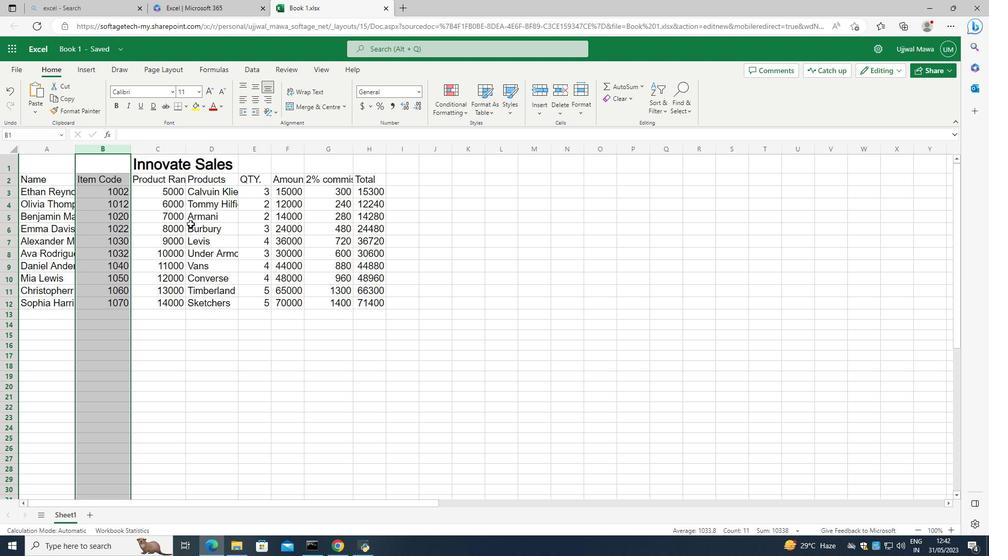 
Action: Mouse pressed left at (189, 233)
Screenshot: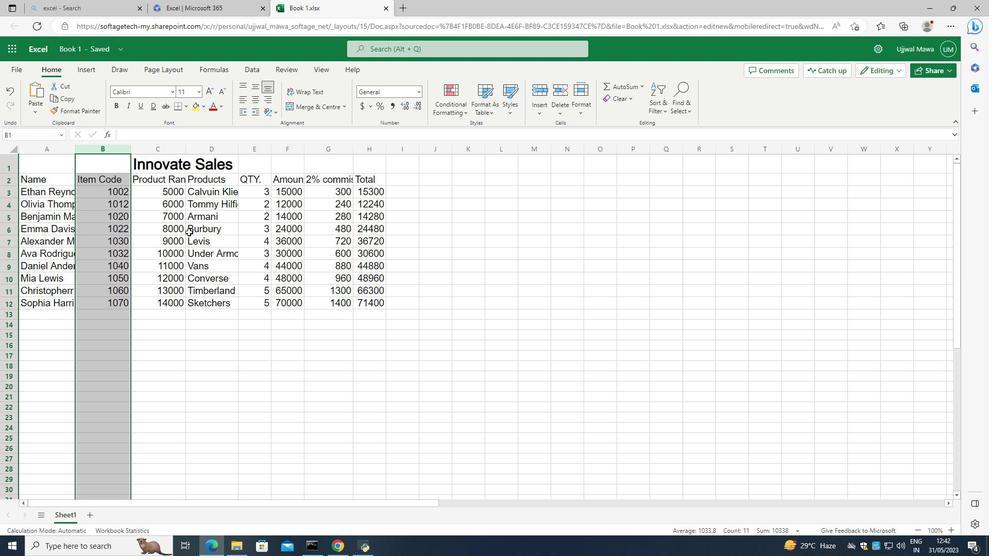 
Action: Mouse moved to (171, 171)
Screenshot: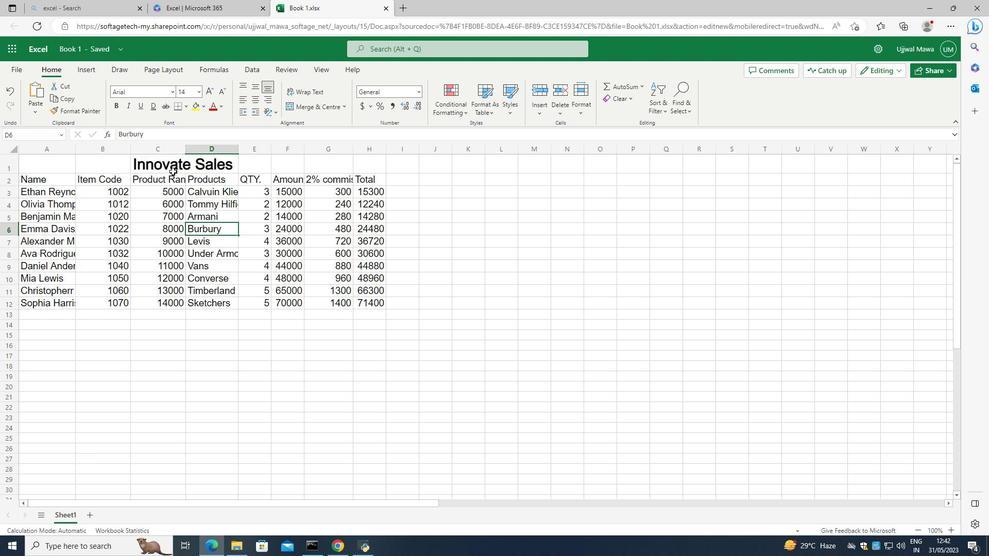 
Action: Mouse pressed left at (171, 171)
Screenshot: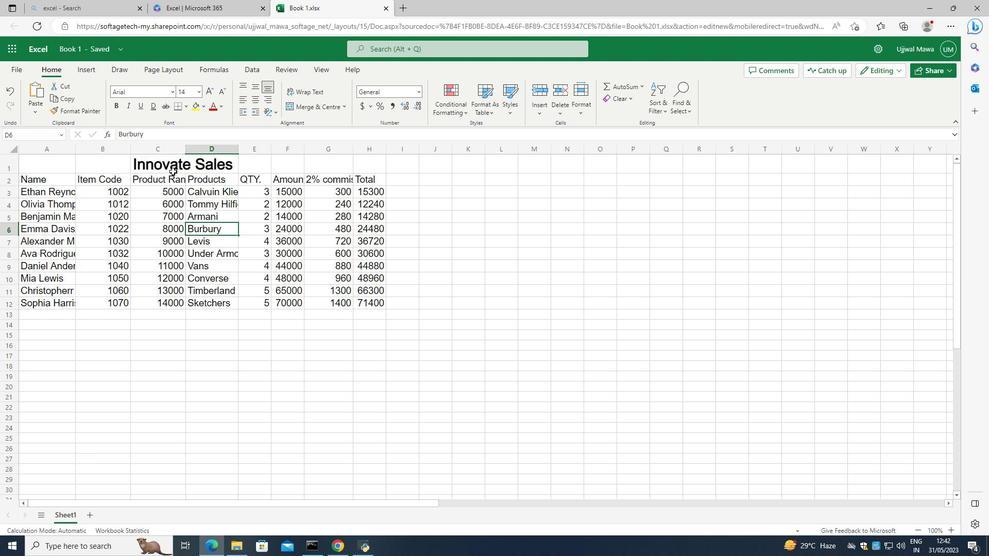 
Action: Mouse moved to (186, 150)
Screenshot: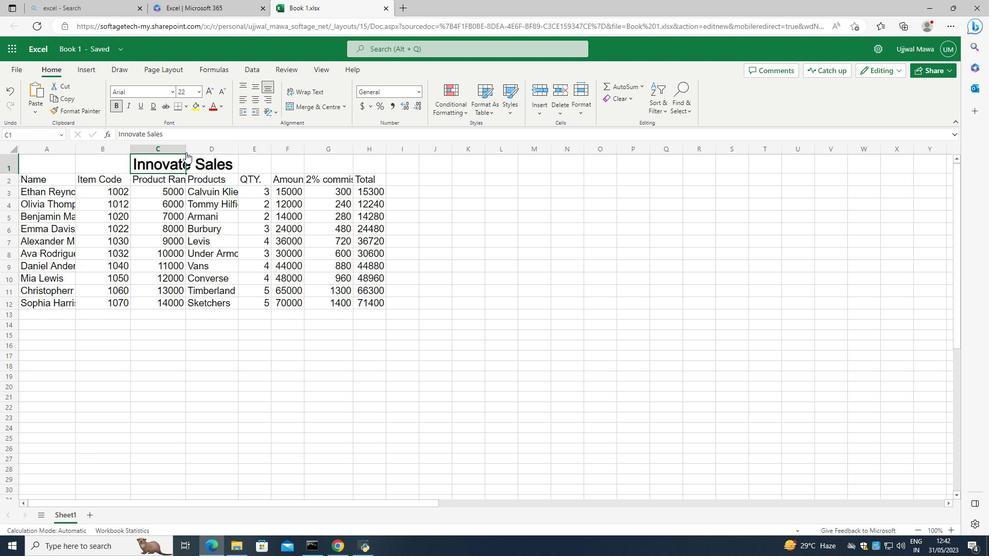 
Action: Mouse pressed left at (186, 150)
Screenshot: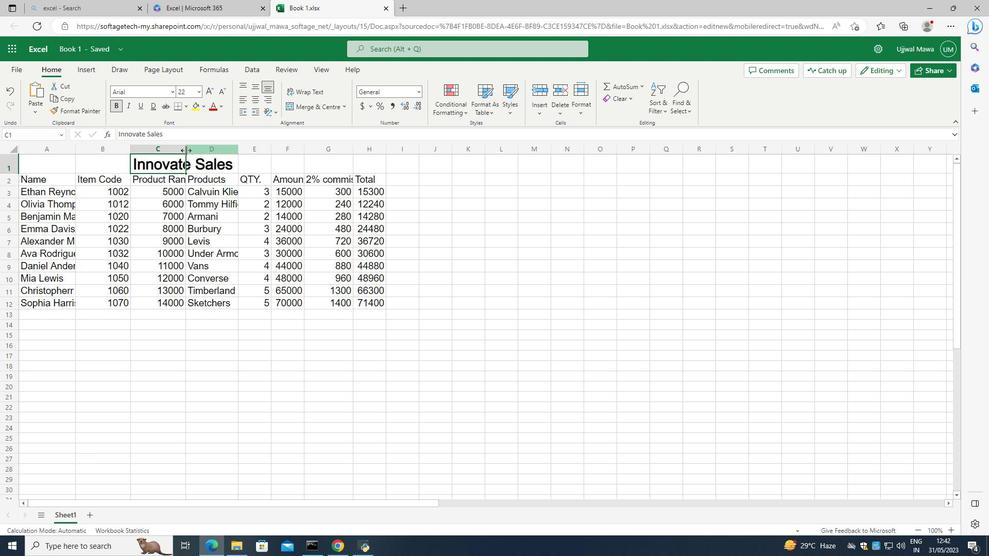 
Action: Mouse moved to (264, 367)
Screenshot: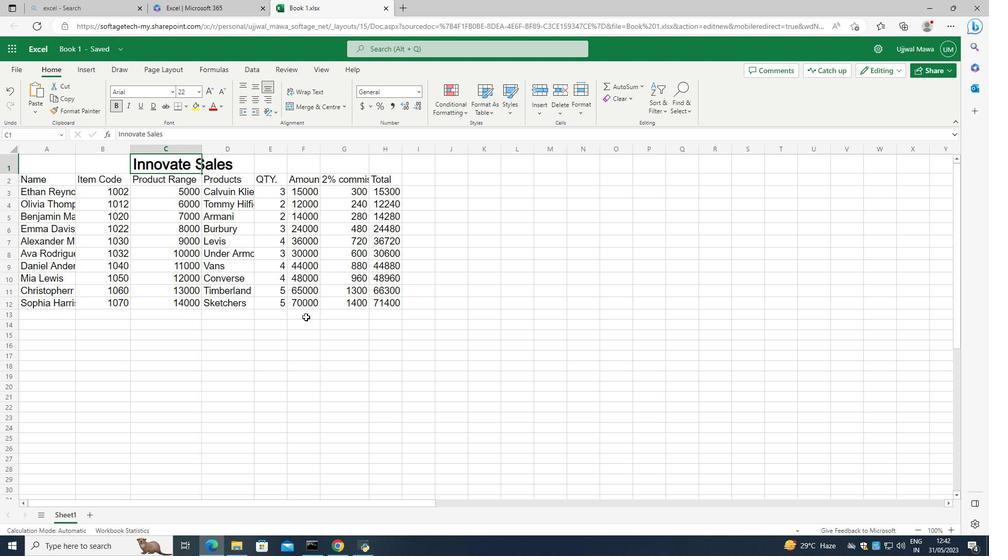 
Action: Mouse pressed left at (264, 367)
Screenshot: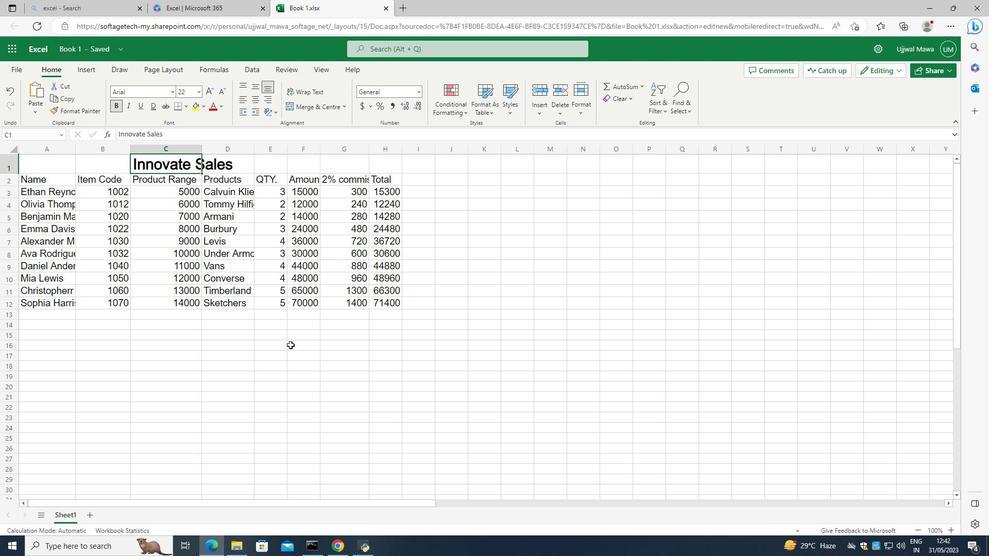 
Action: Mouse moved to (336, 200)
Screenshot: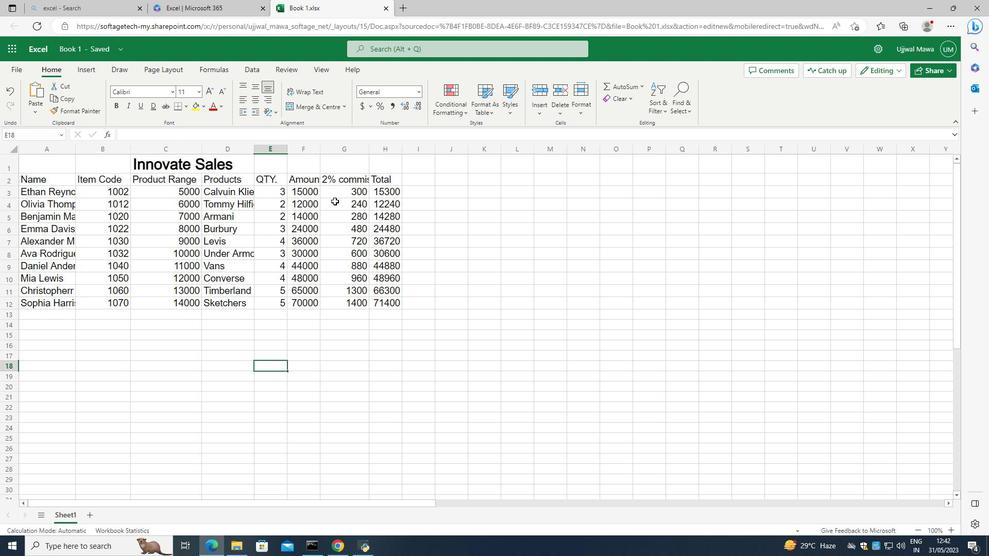 
Action: Mouse pressed left at (336, 200)
Screenshot: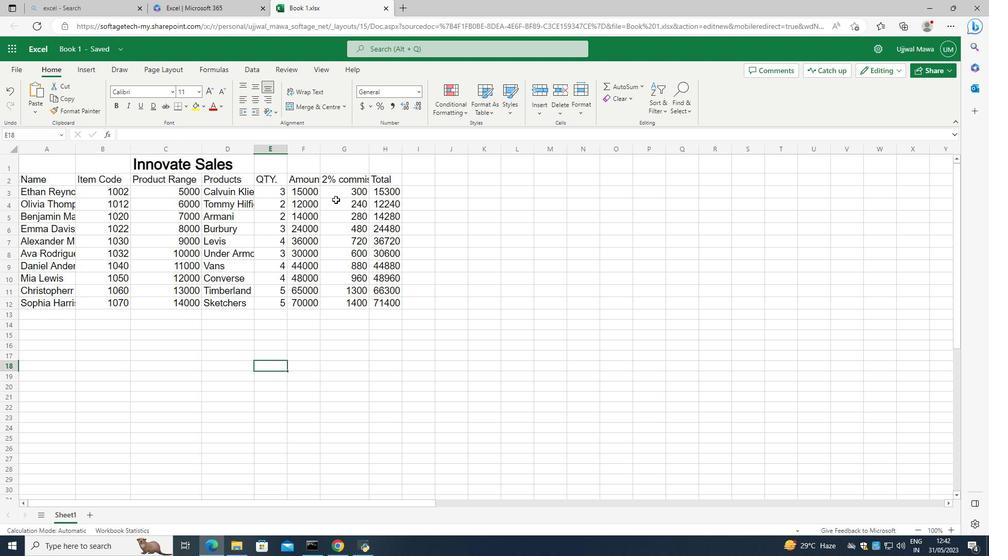 
Action: Mouse moved to (345, 160)
Screenshot: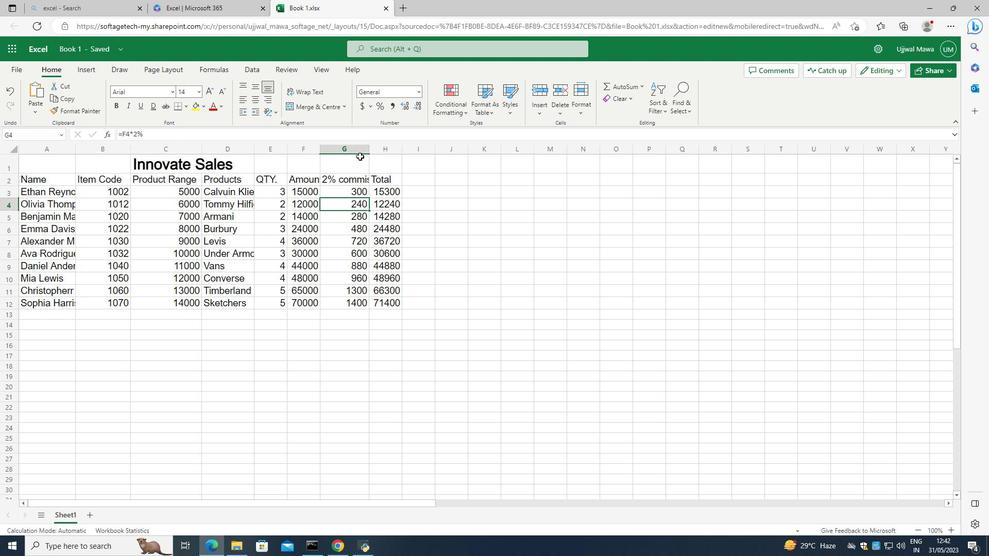 
Action: Mouse pressed left at (345, 160)
Screenshot: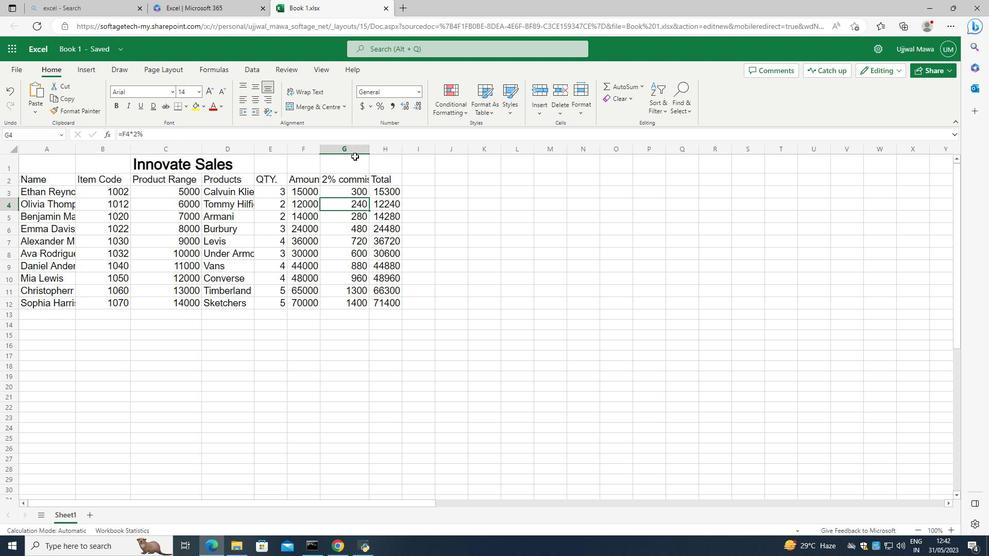 
Action: Mouse moved to (367, 146)
Screenshot: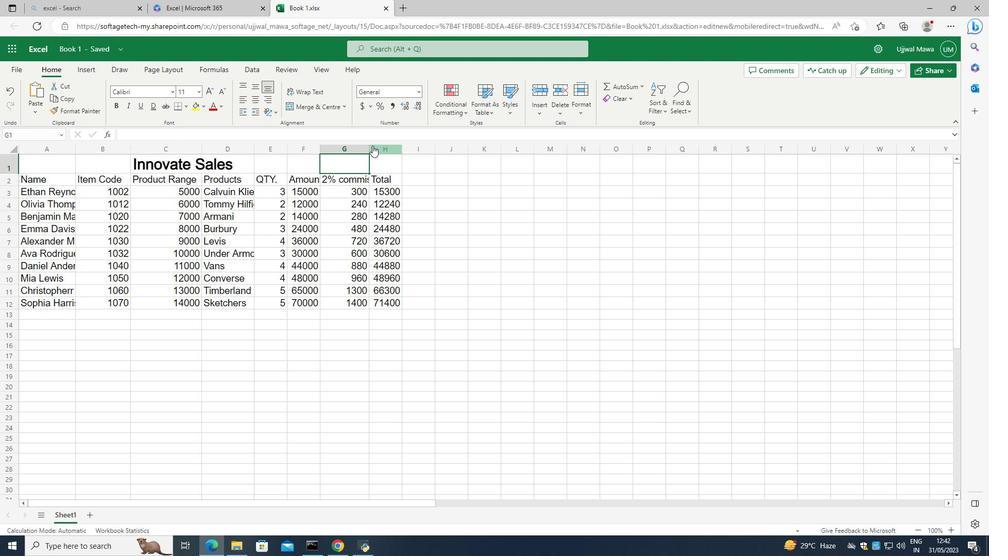
Action: Mouse pressed left at (367, 146)
Screenshot: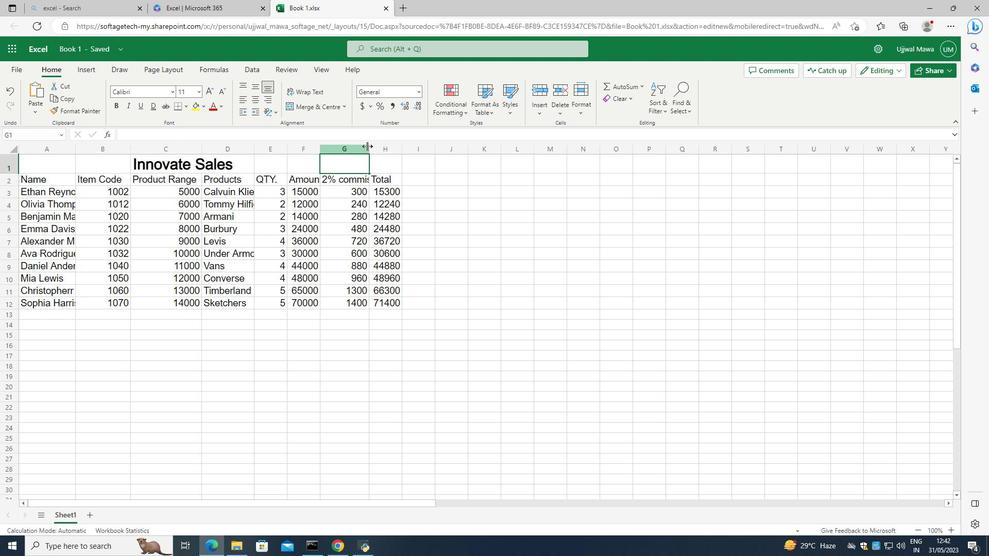 
Action: Mouse moved to (506, 229)
Screenshot: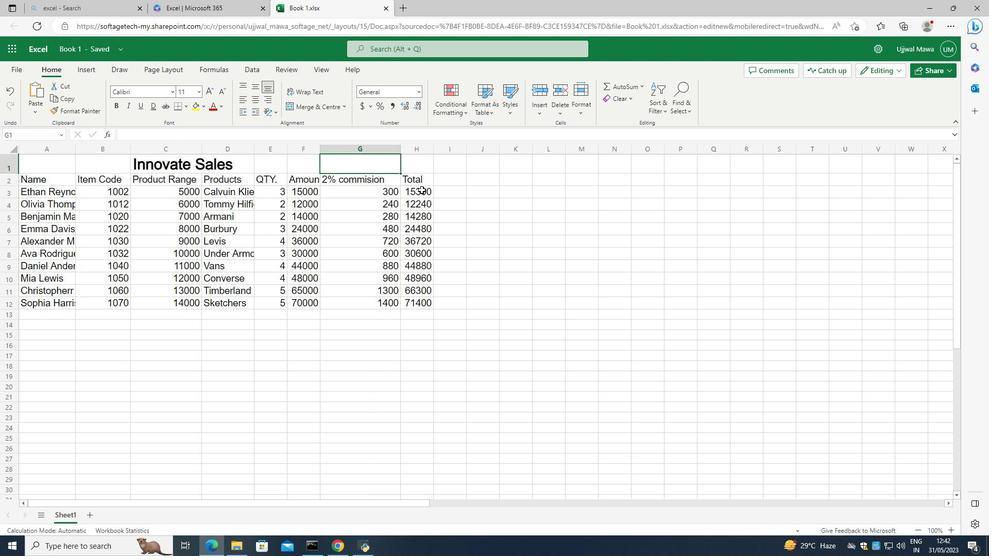 
Action: Mouse pressed left at (506, 229)
Screenshot: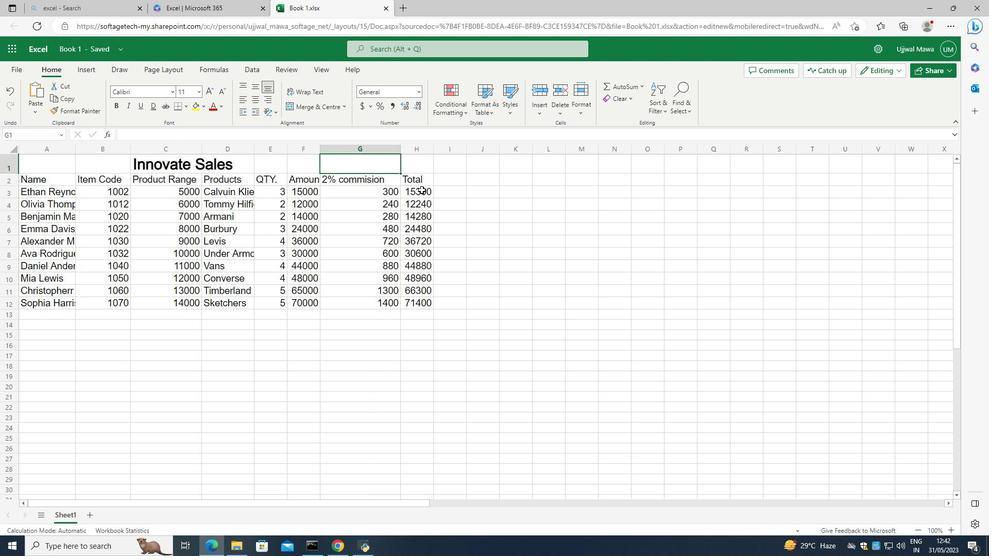 
Action: Mouse moved to (32, 177)
Screenshot: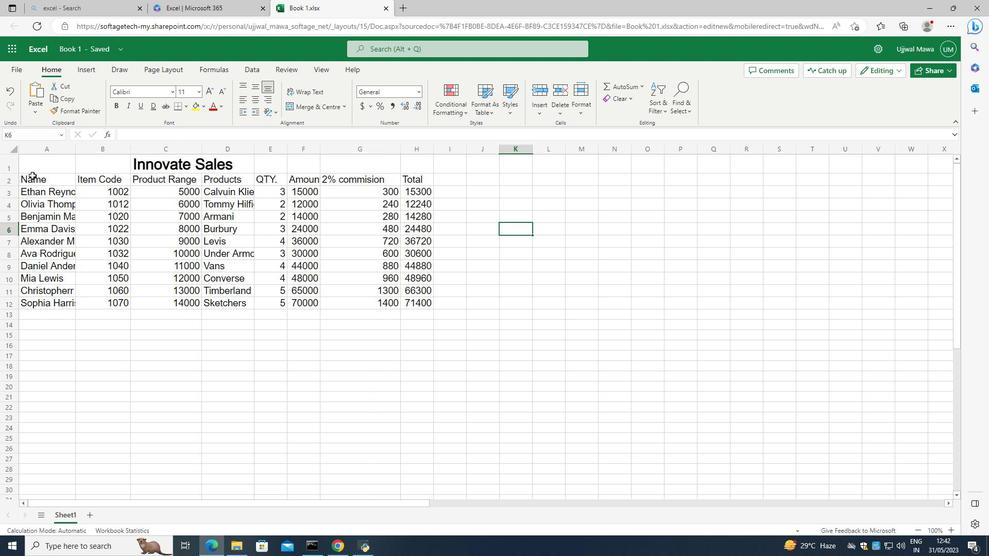 
Action: Mouse pressed left at (32, 177)
Screenshot: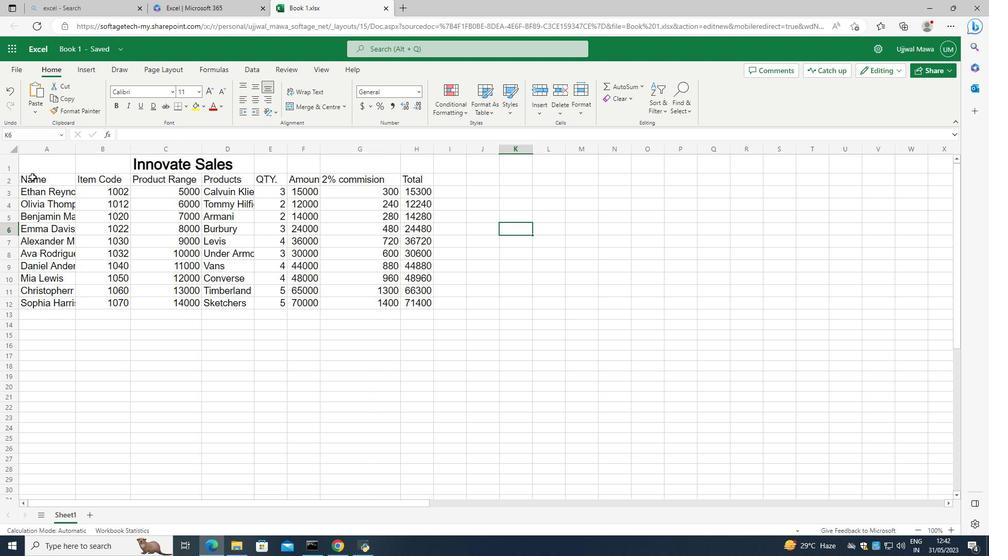 
Action: Mouse moved to (94, 170)
Screenshot: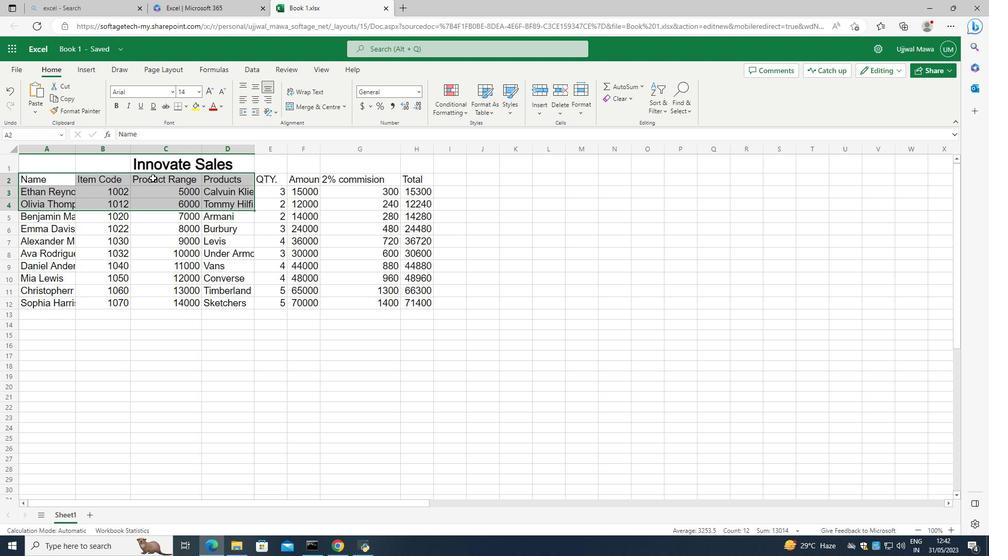 
Action: Mouse pressed left at (94, 170)
Screenshot: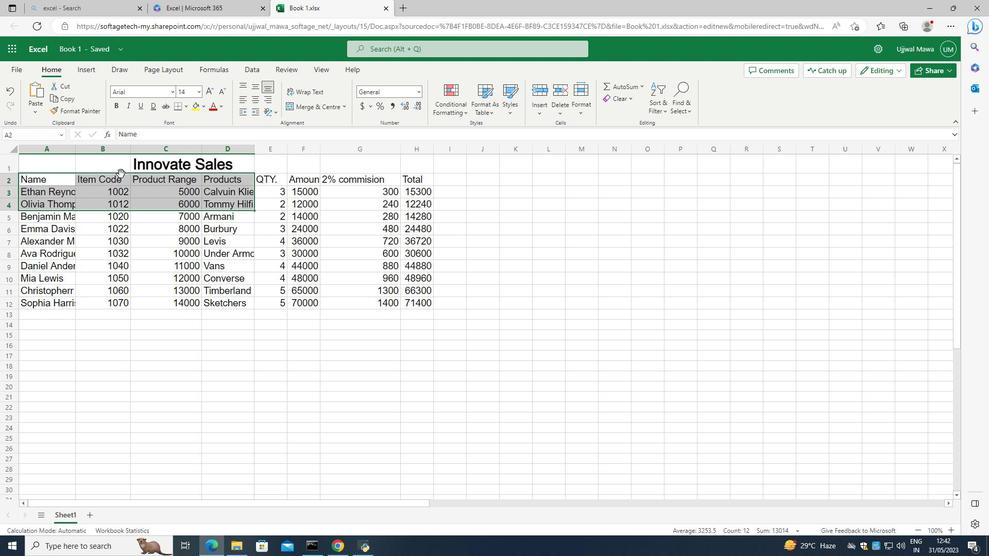 
Action: Mouse moved to (76, 151)
Screenshot: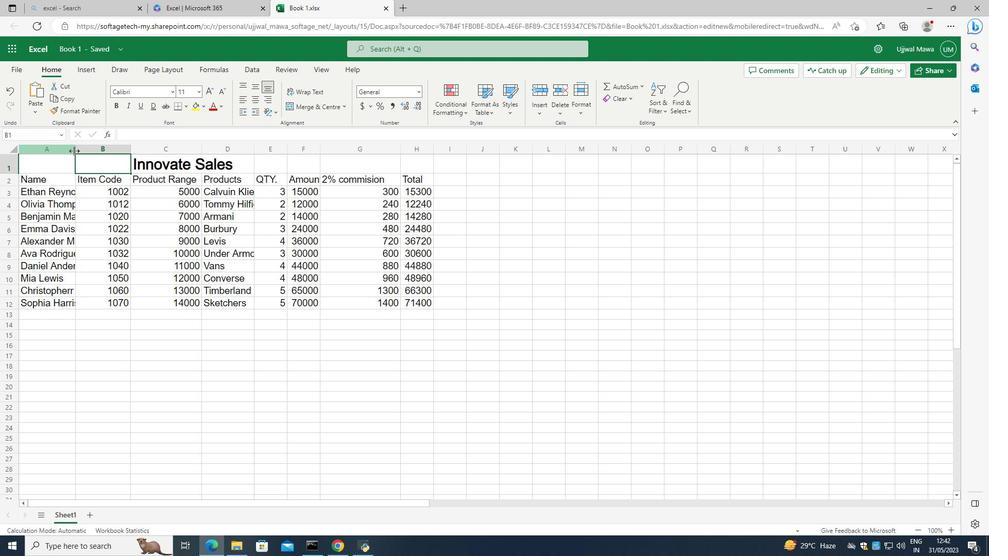 
Action: Mouse pressed left at (76, 151)
Screenshot: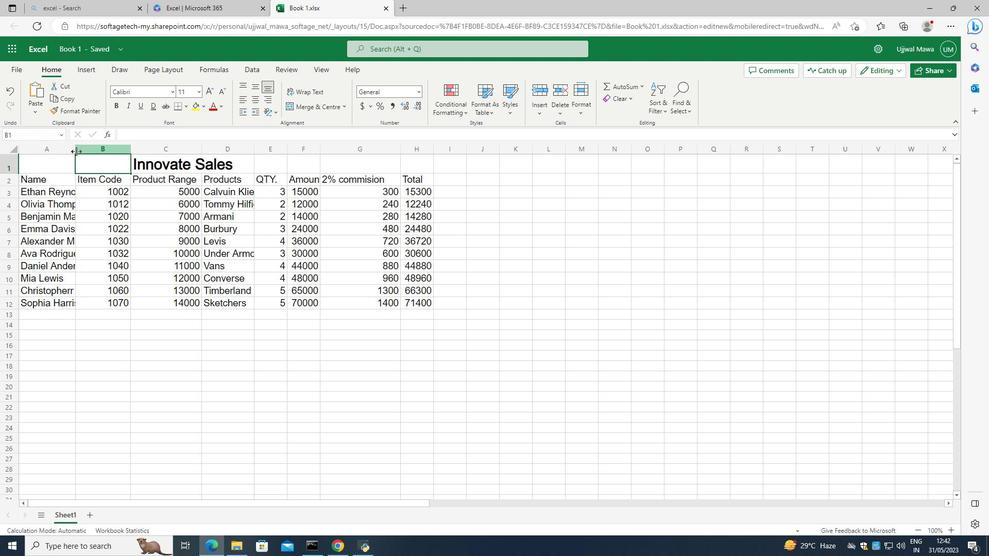 
Action: Mouse moved to (41, 162)
Screenshot: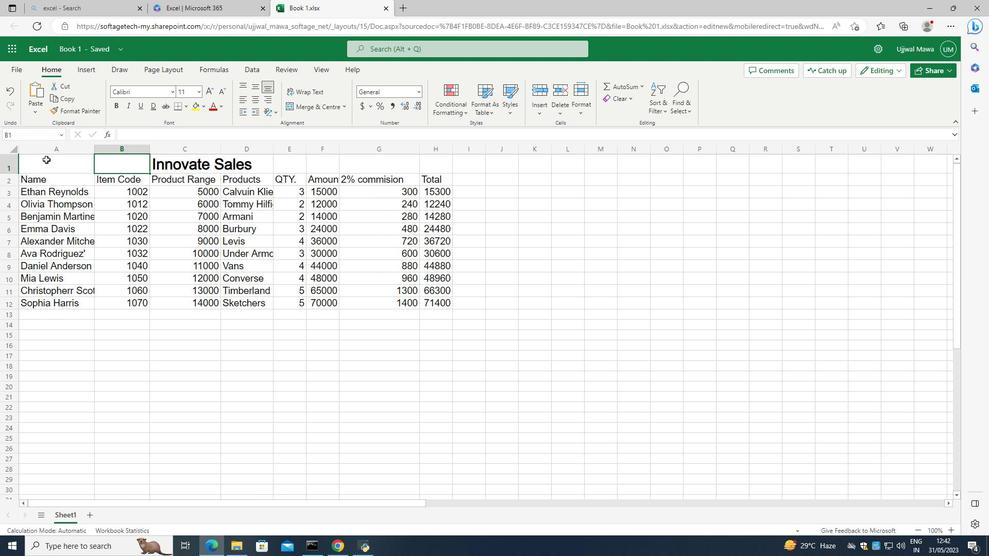 
Action: Mouse pressed left at (41, 162)
Screenshot: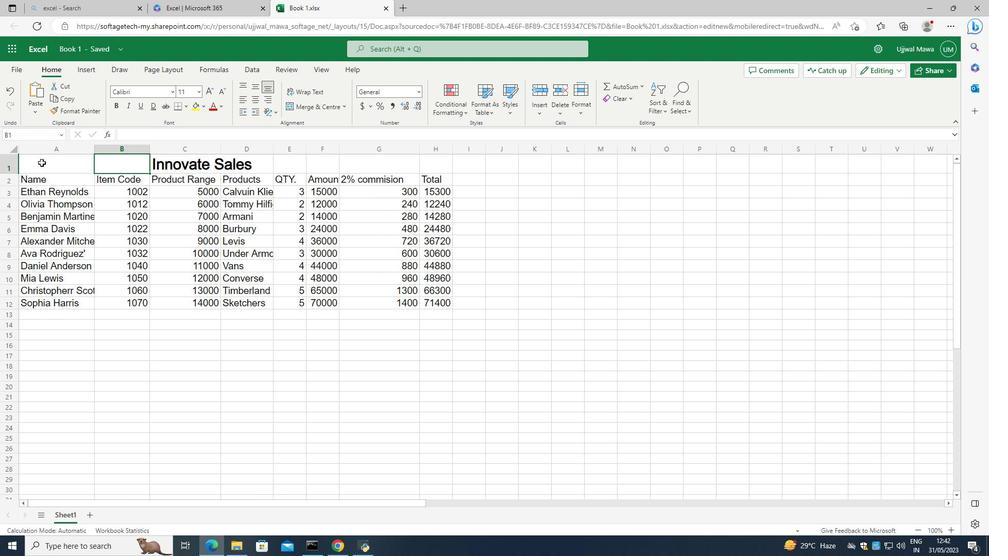 
Action: Mouse pressed left at (41, 162)
Screenshot: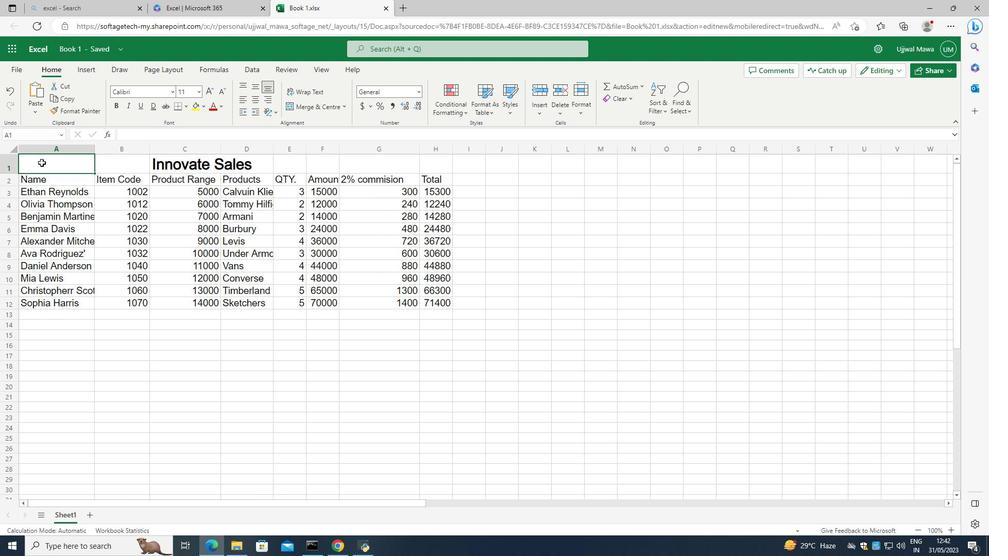 
Action: Mouse moved to (252, 96)
Screenshot: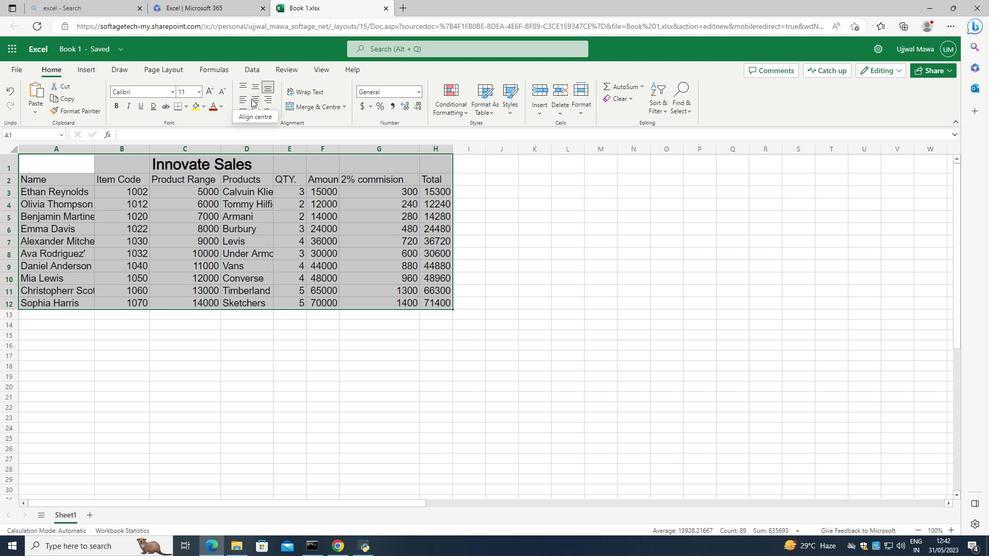 
Action: Mouse pressed left at (252, 96)
Screenshot: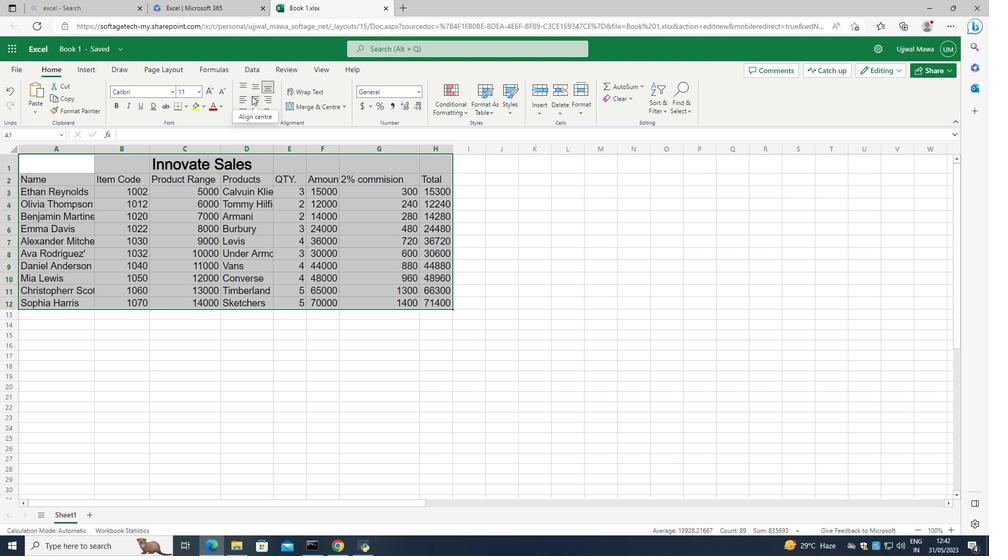 
Action: Mouse moved to (250, 180)
Screenshot: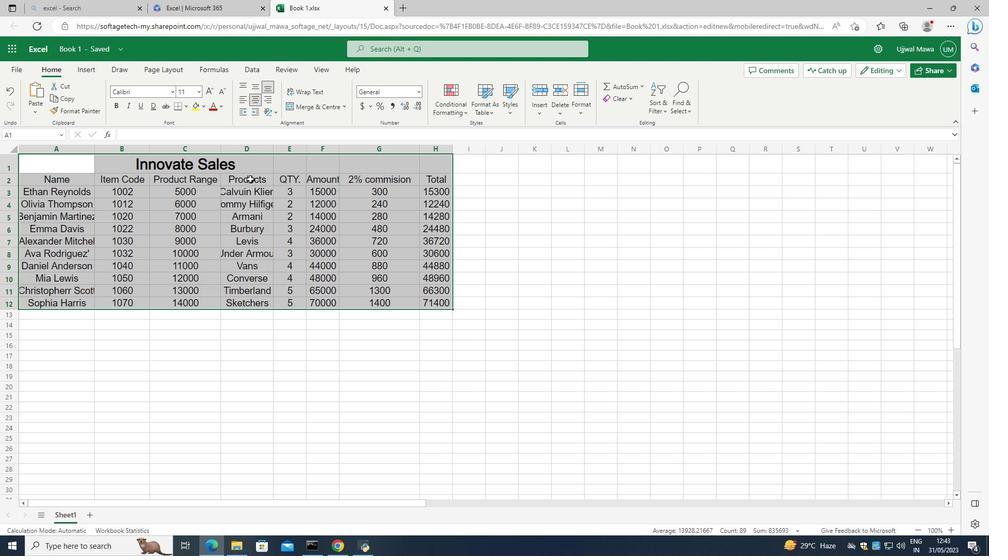 
Action: Mouse pressed left at (250, 180)
Screenshot: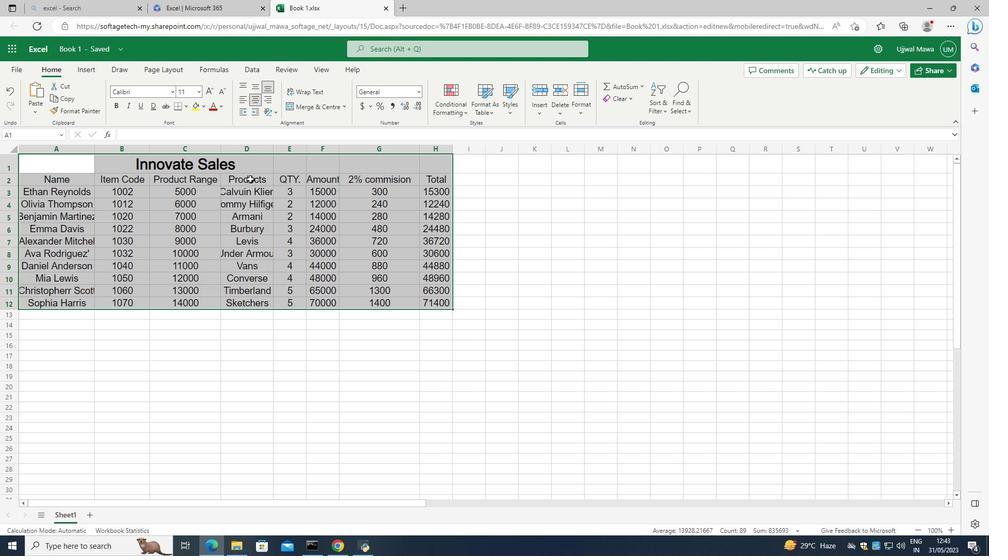
Action: Mouse moved to (274, 152)
Screenshot: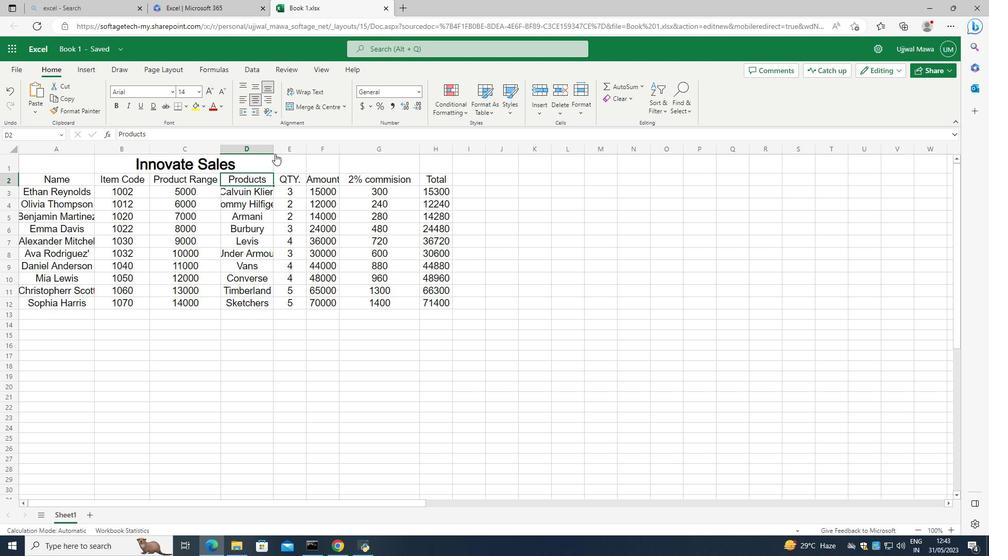 
Action: Mouse pressed left at (274, 152)
Screenshot: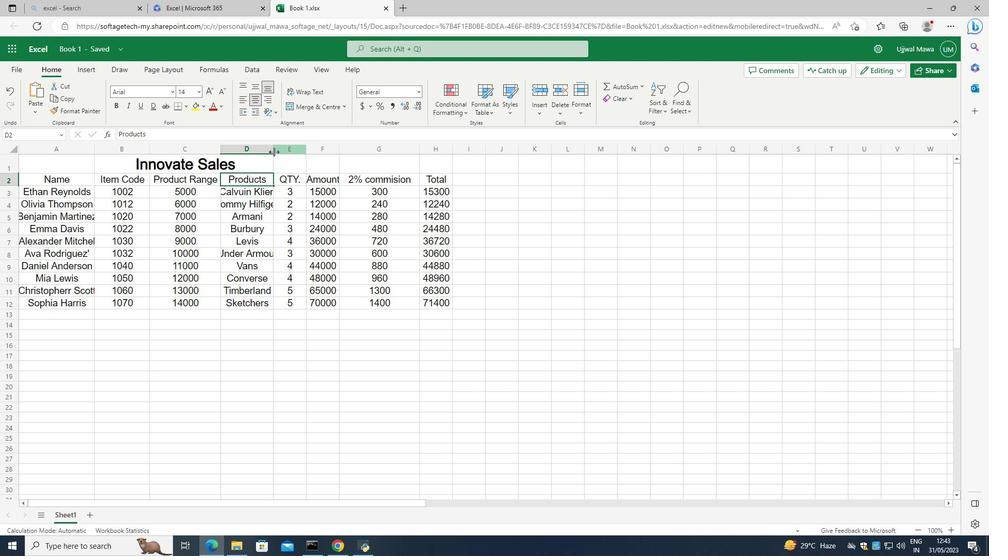 
Action: Mouse moved to (186, 187)
Screenshot: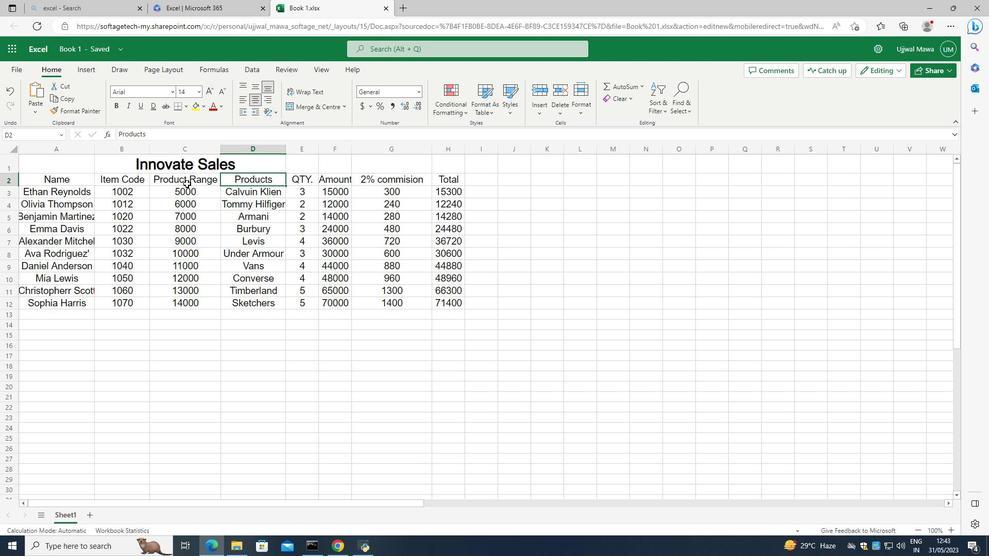 
Action: Mouse pressed left at (186, 187)
Screenshot: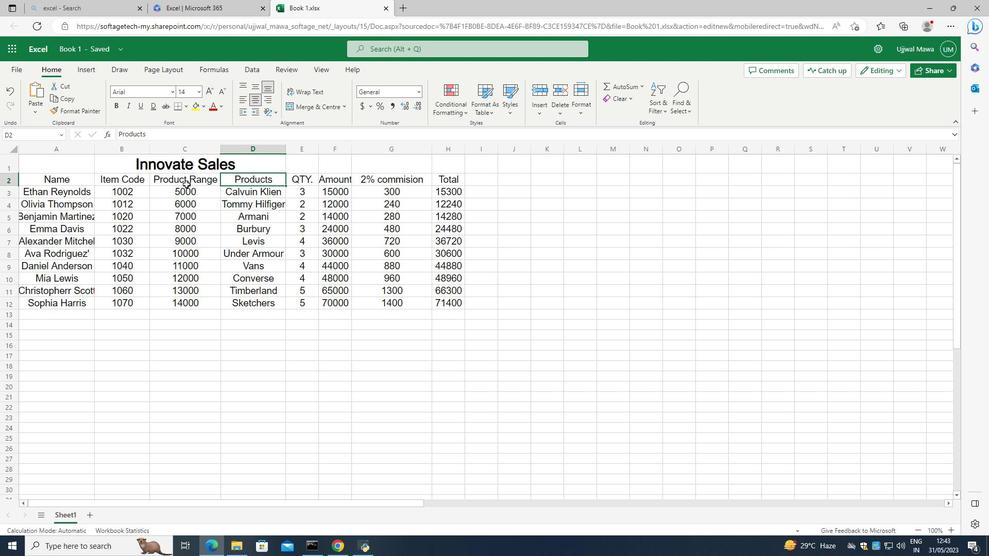 
Action: Mouse moved to (186, 185)
Screenshot: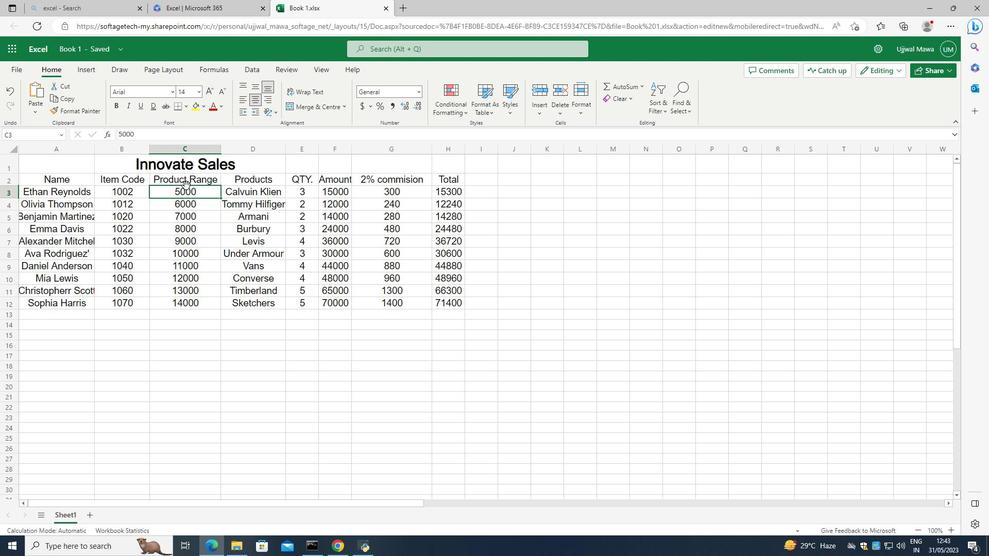 
